 Task: Find connections with filter location Lālmohan with filter topic #Inspirationwith filter profile language Spanish with filter current company EClerx with filter school Institute Of Marketing and Management with filter industry Business Consulting and Services with filter service category Event Planning with filter keywords title Camera Operator
Action: Mouse moved to (451, 145)
Screenshot: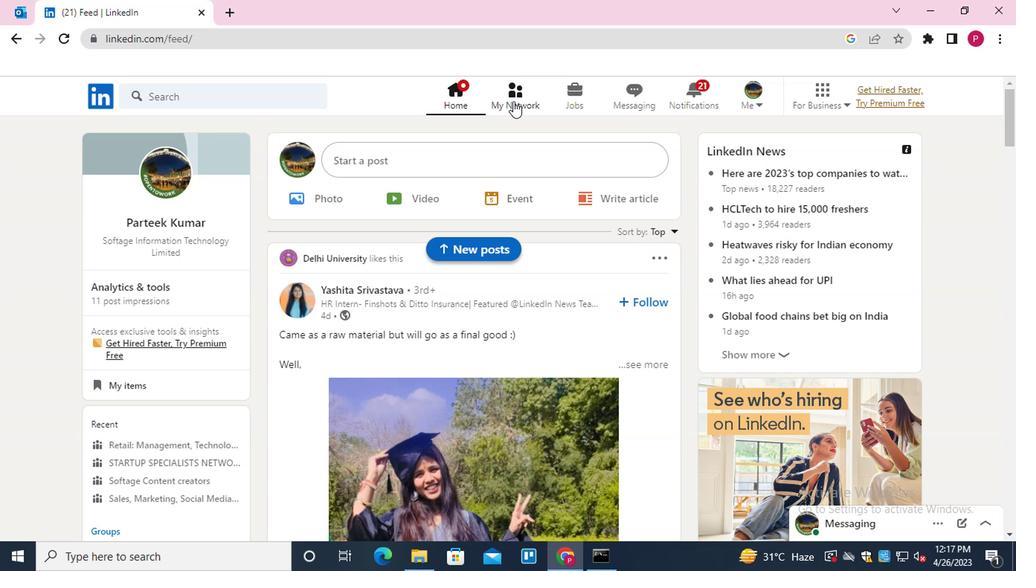 
Action: Mouse pressed left at (451, 145)
Screenshot: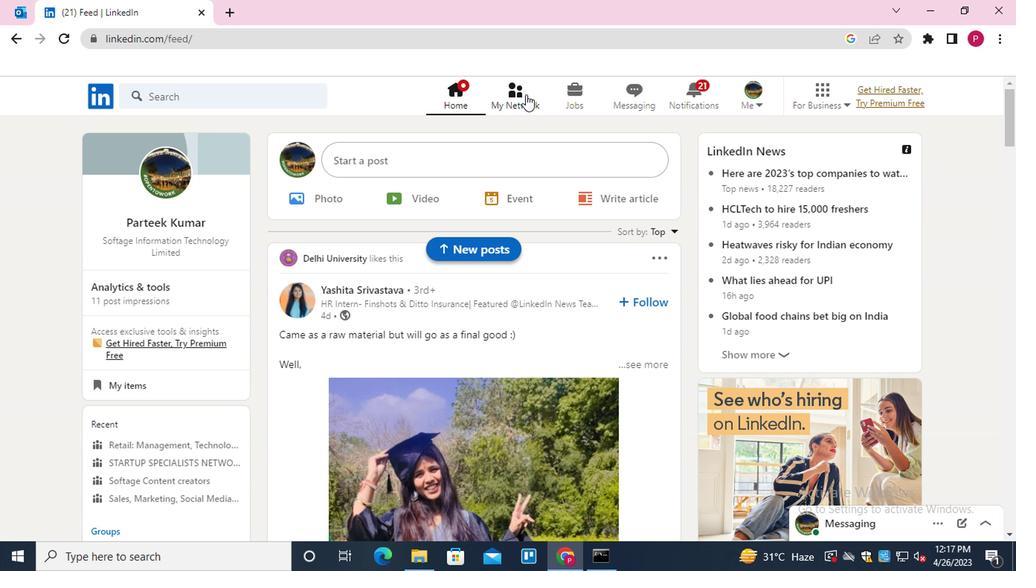 
Action: Mouse moved to (248, 198)
Screenshot: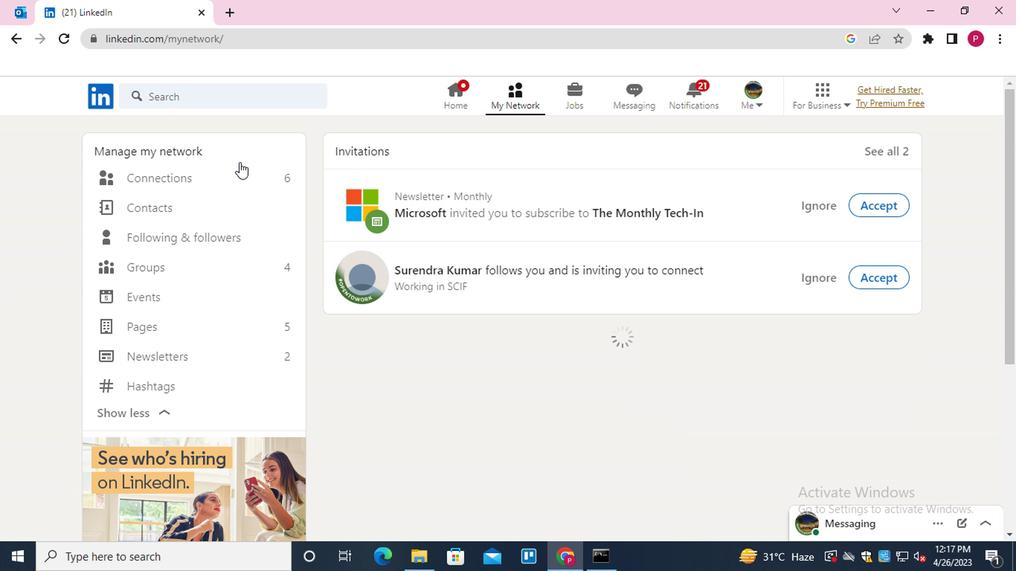 
Action: Mouse pressed left at (248, 198)
Screenshot: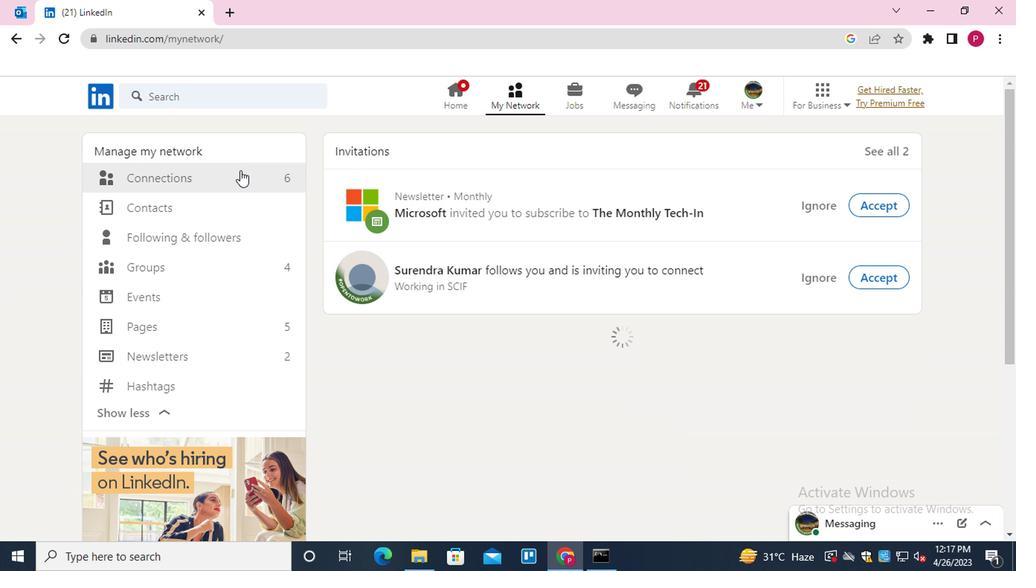 
Action: Mouse moved to (517, 209)
Screenshot: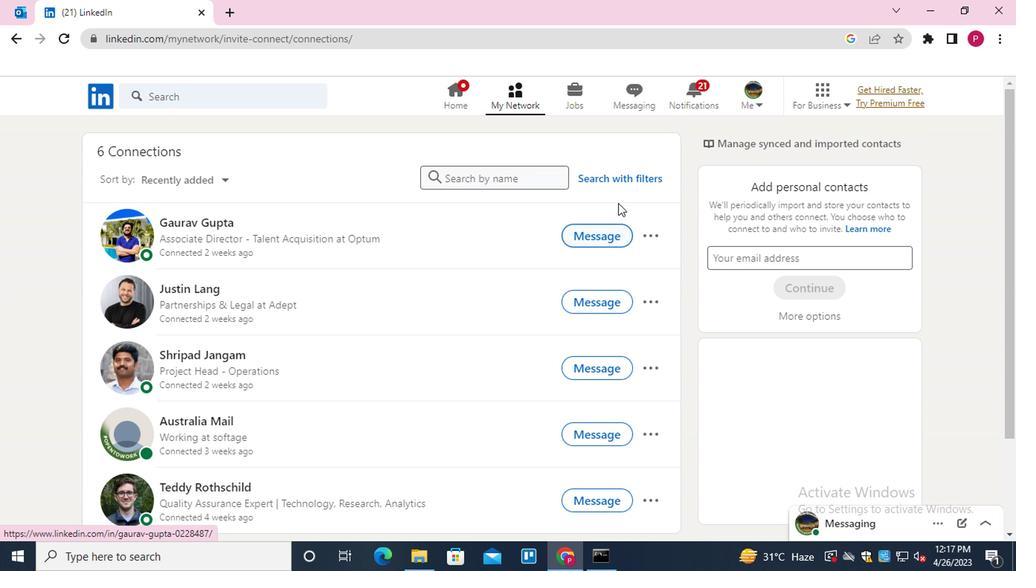
Action: Mouse pressed left at (517, 209)
Screenshot: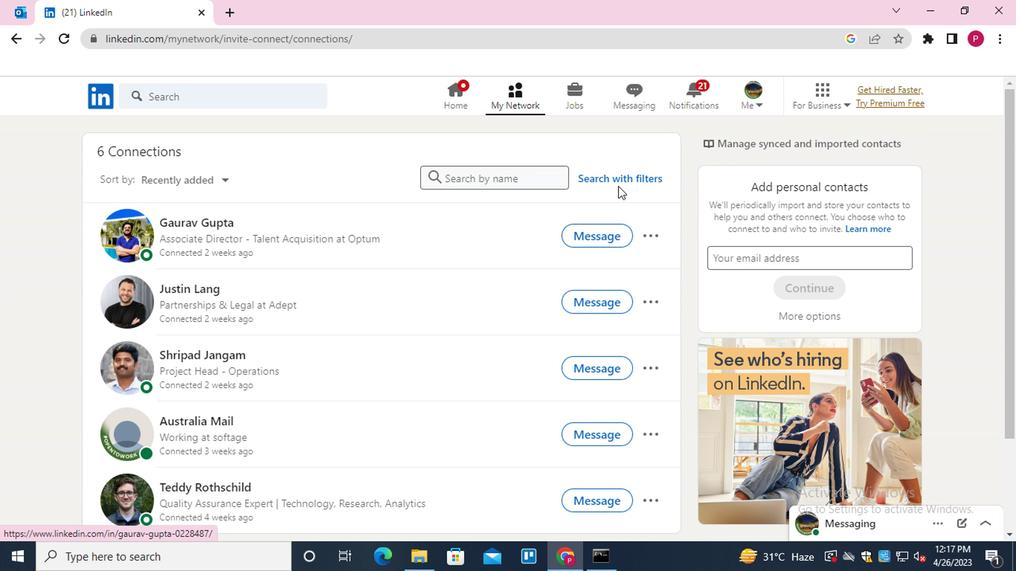 
Action: Mouse moved to (423, 180)
Screenshot: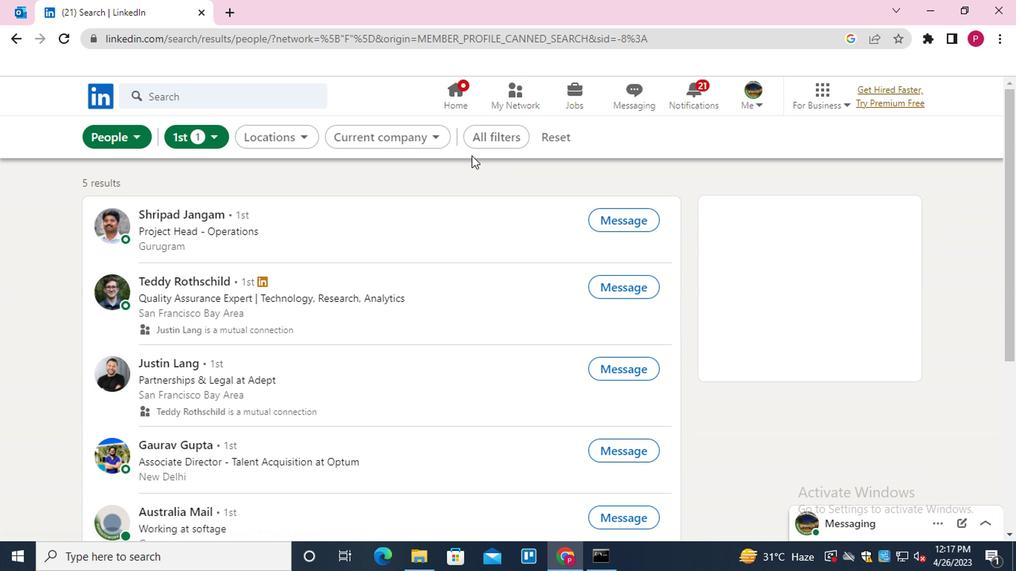 
Action: Mouse pressed left at (423, 180)
Screenshot: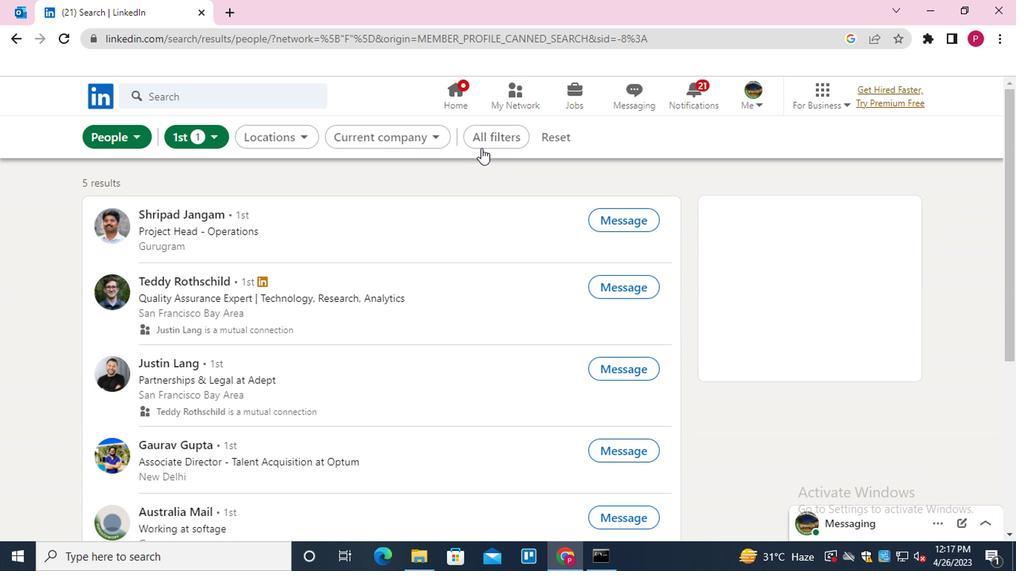
Action: Mouse moved to (624, 283)
Screenshot: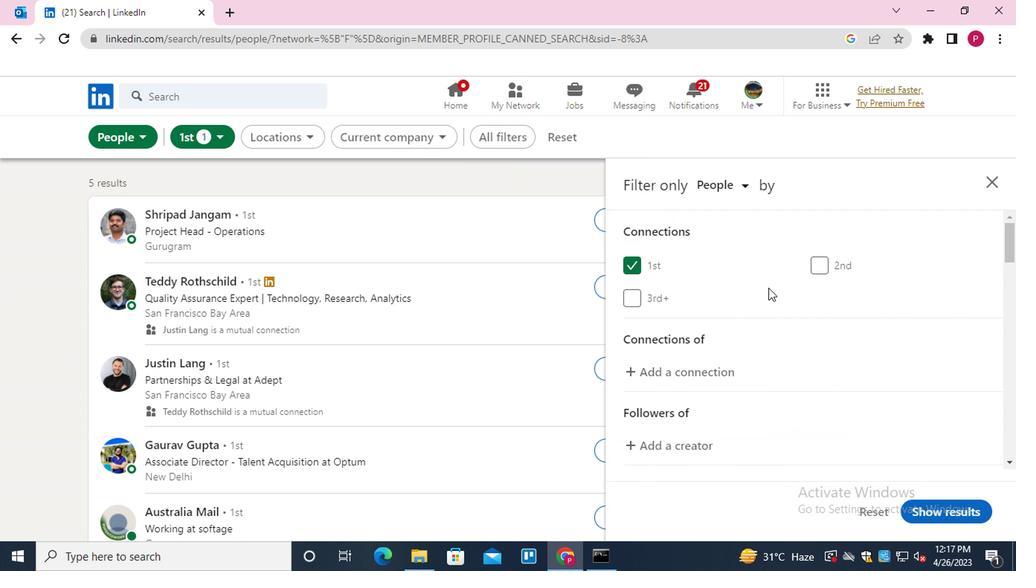 
Action: Mouse scrolled (624, 282) with delta (0, 0)
Screenshot: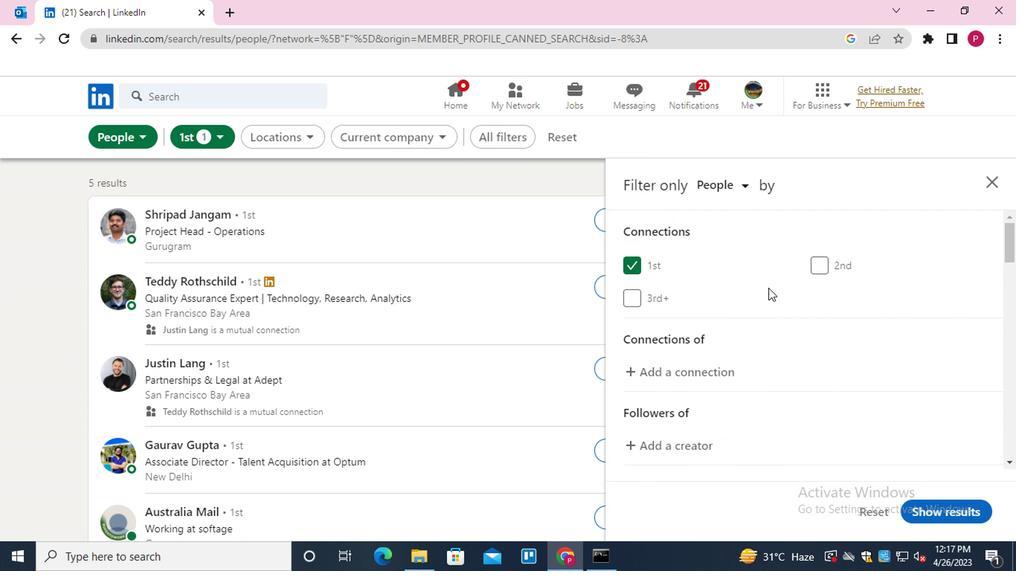
Action: Mouse moved to (624, 284)
Screenshot: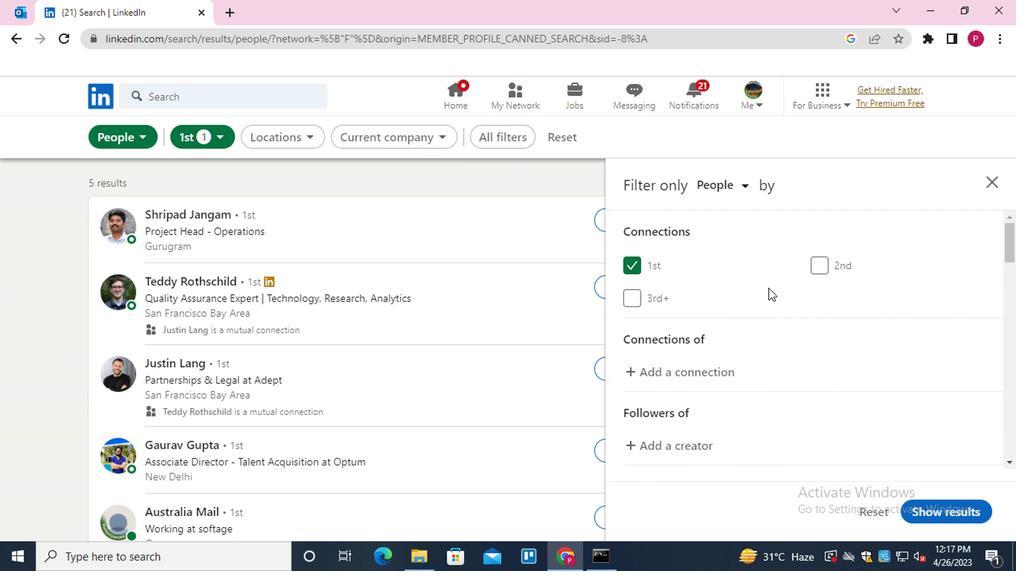
Action: Mouse scrolled (624, 284) with delta (0, 0)
Screenshot: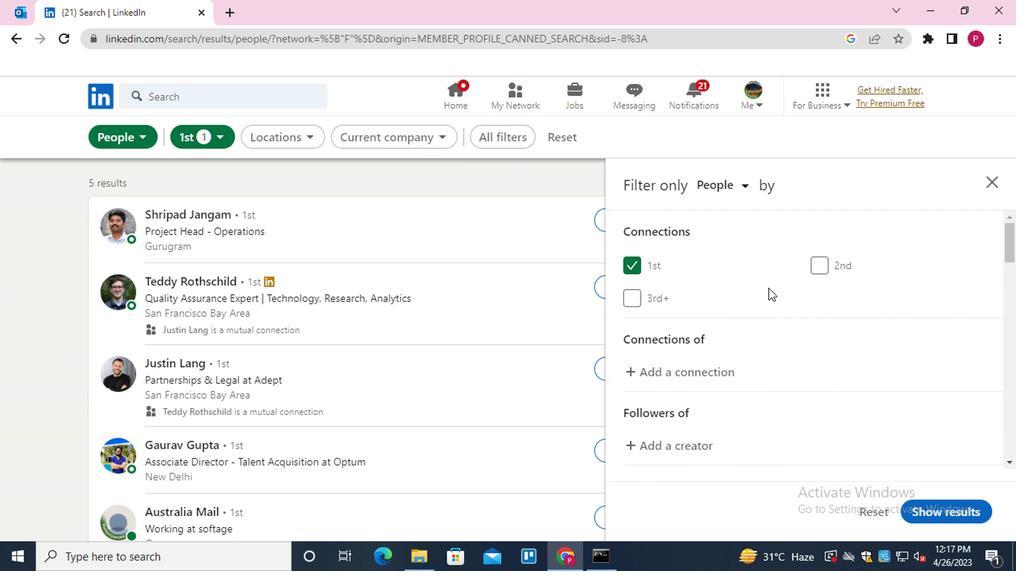 
Action: Mouse moved to (626, 287)
Screenshot: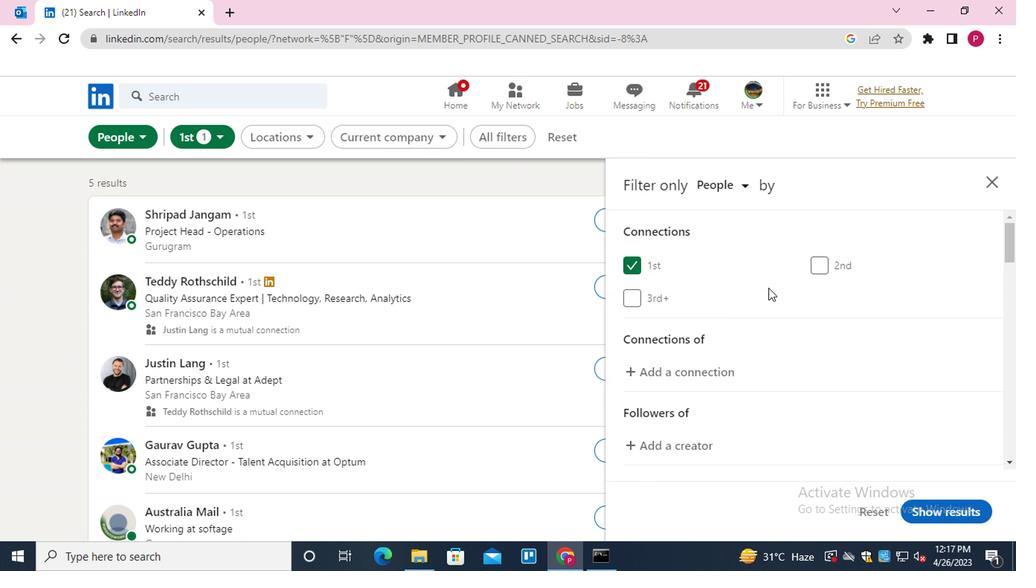 
Action: Mouse scrolled (626, 286) with delta (0, 0)
Screenshot: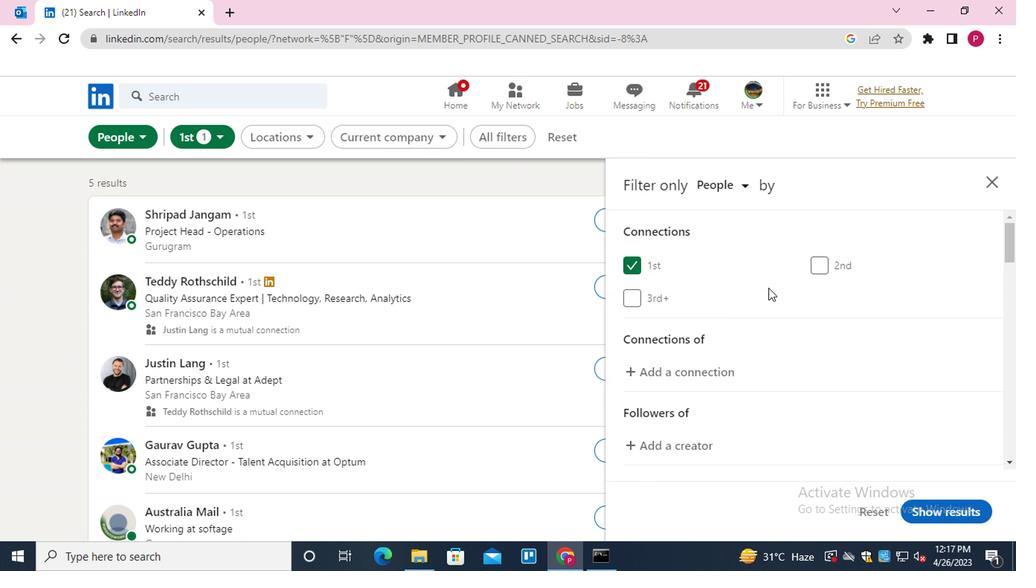 
Action: Mouse moved to (637, 295)
Screenshot: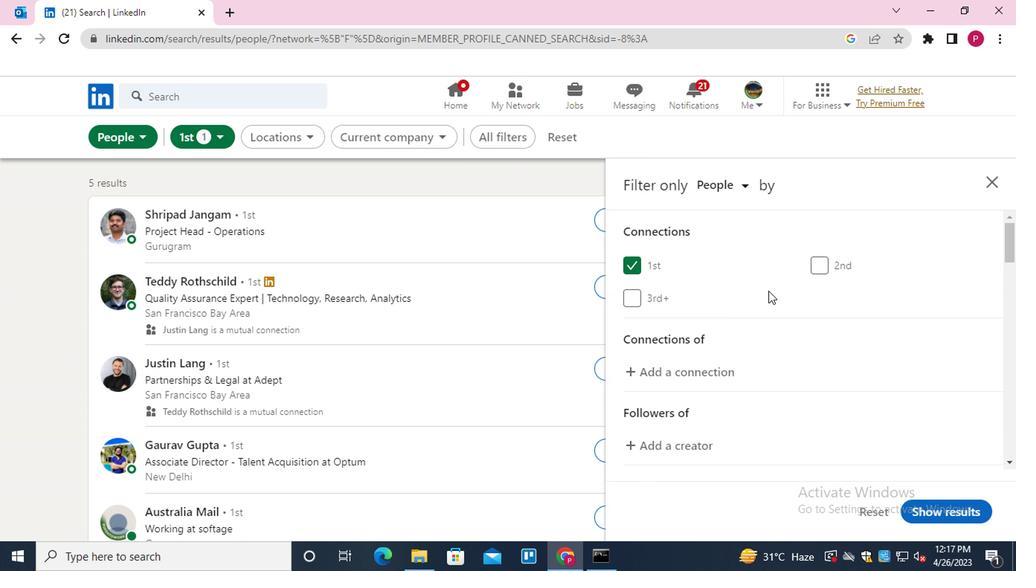 
Action: Mouse scrolled (637, 294) with delta (0, 0)
Screenshot: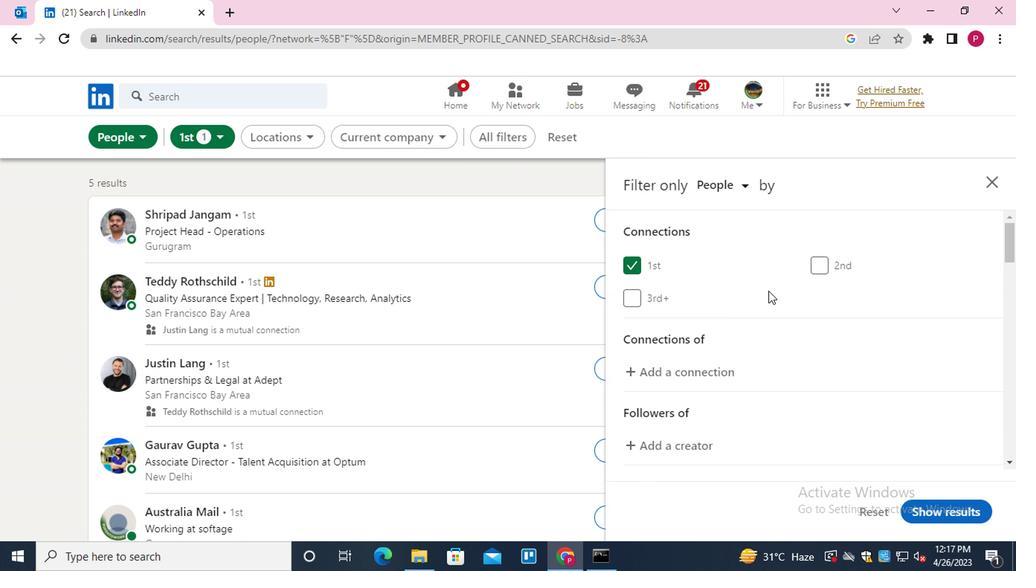 
Action: Mouse moved to (698, 283)
Screenshot: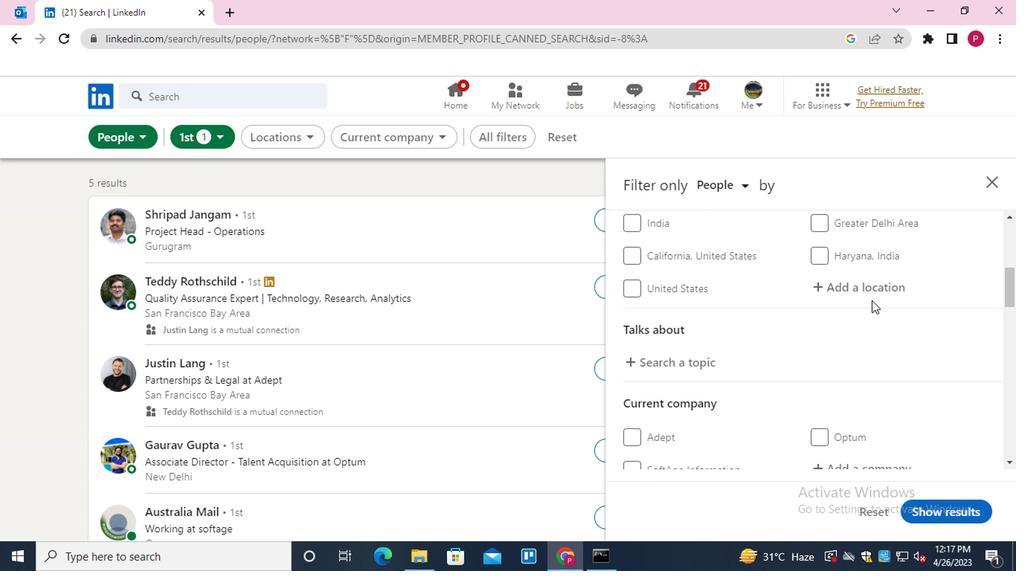 
Action: Mouse pressed left at (698, 283)
Screenshot: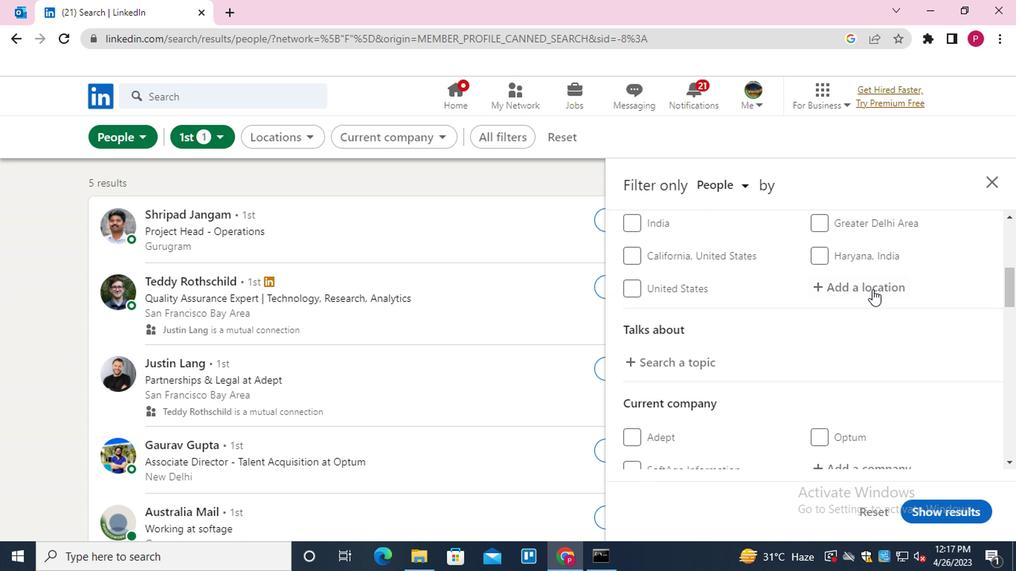 
Action: Key pressed <Key.shift>LALNOHAN
Screenshot: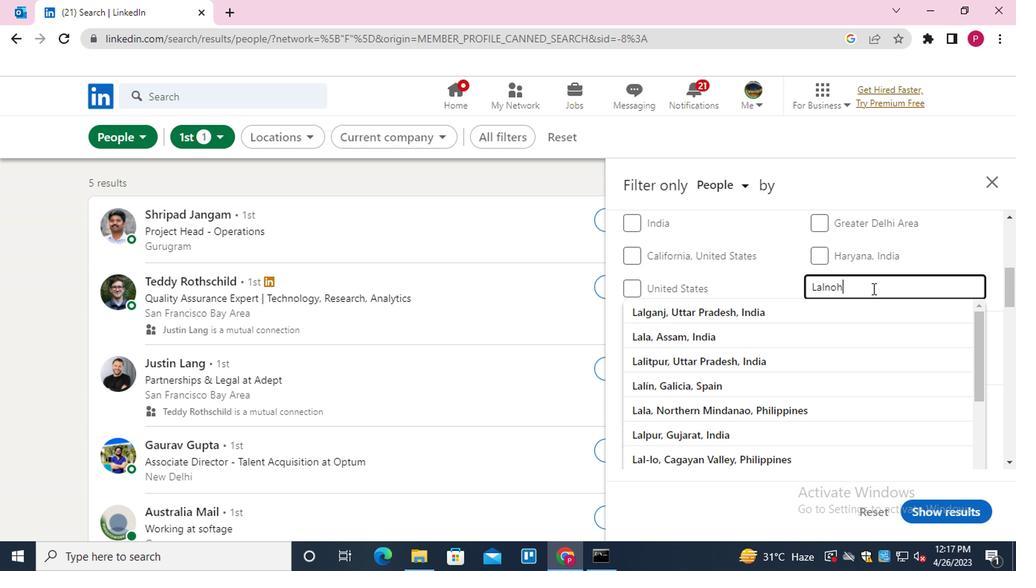 
Action: Mouse moved to (558, 337)
Screenshot: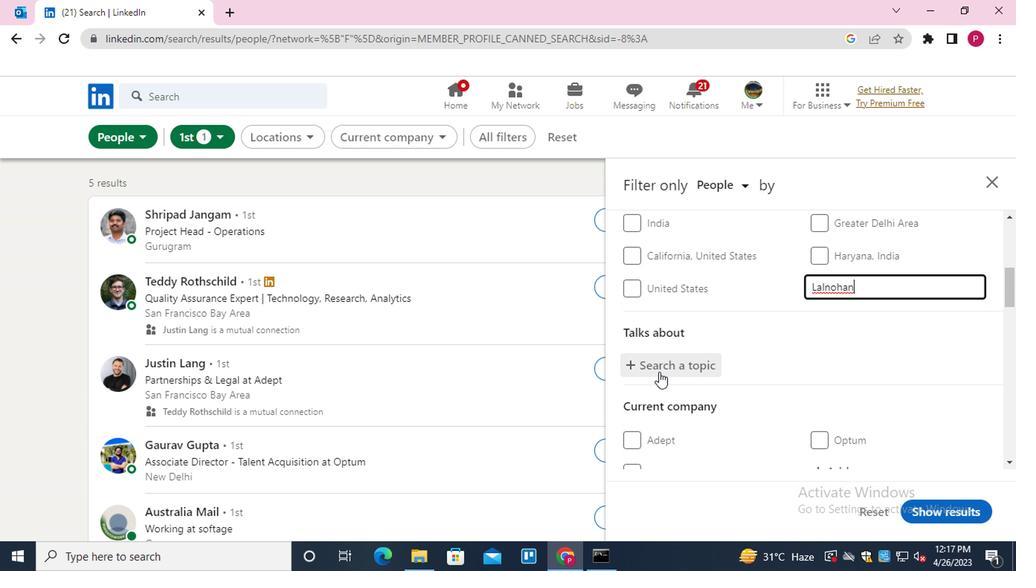 
Action: Mouse pressed left at (558, 337)
Screenshot: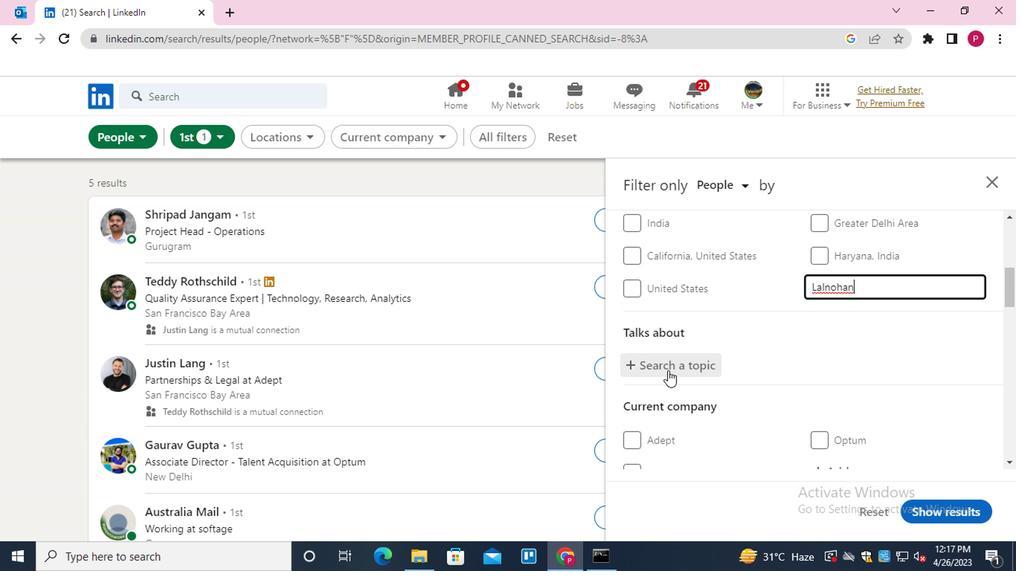 
Action: Mouse moved to (587, 276)
Screenshot: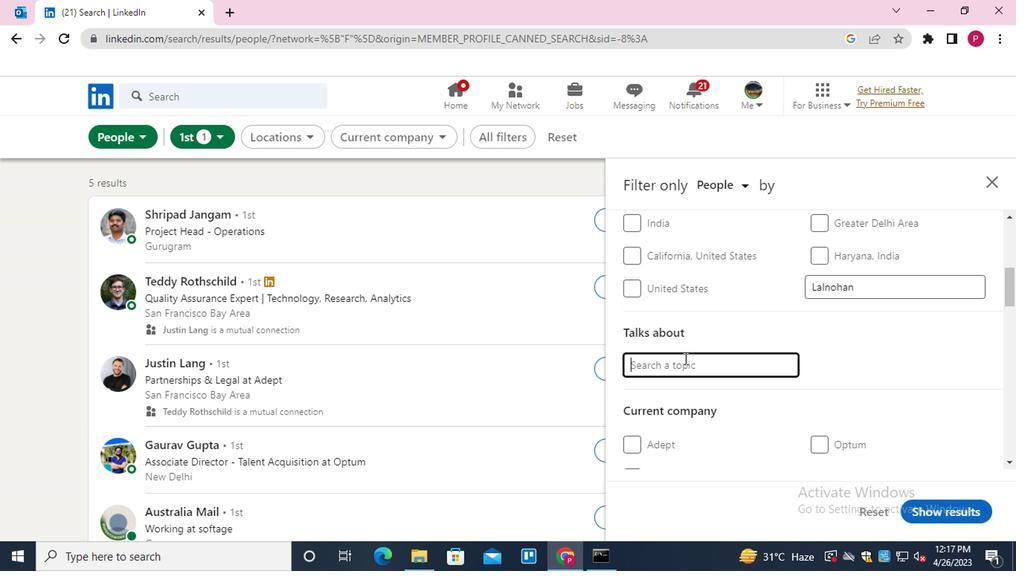 
Action: Mouse scrolled (587, 276) with delta (0, 0)
Screenshot: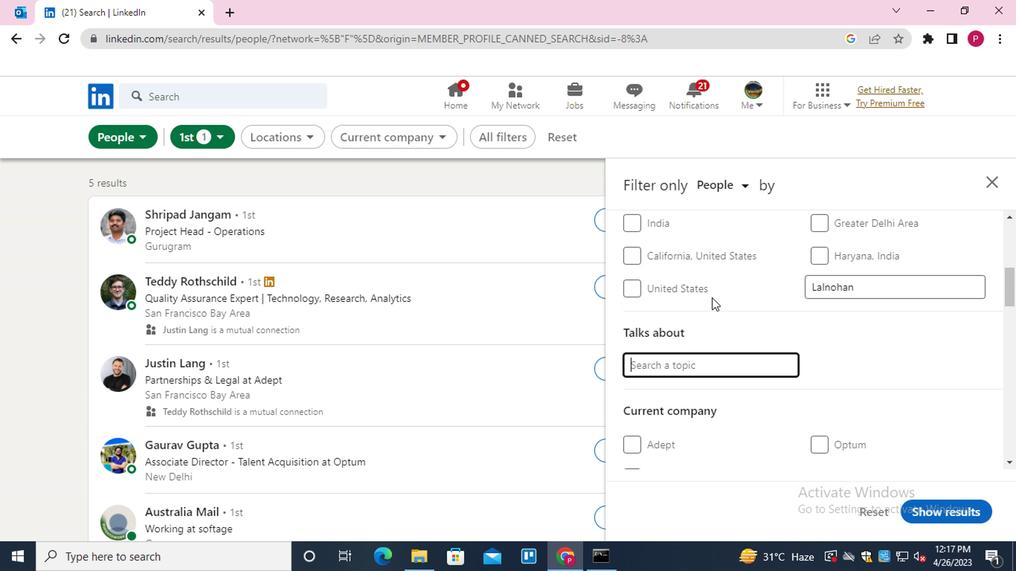 
Action: Mouse scrolled (587, 276) with delta (0, 0)
Screenshot: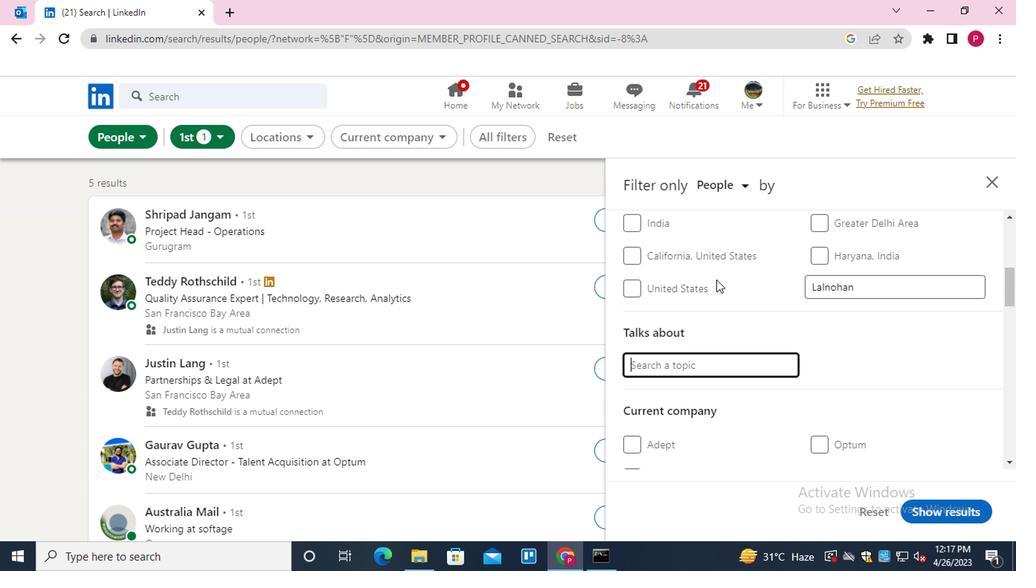 
Action: Key pressed INSPIRATION<Key.down><Key.enter>
Screenshot: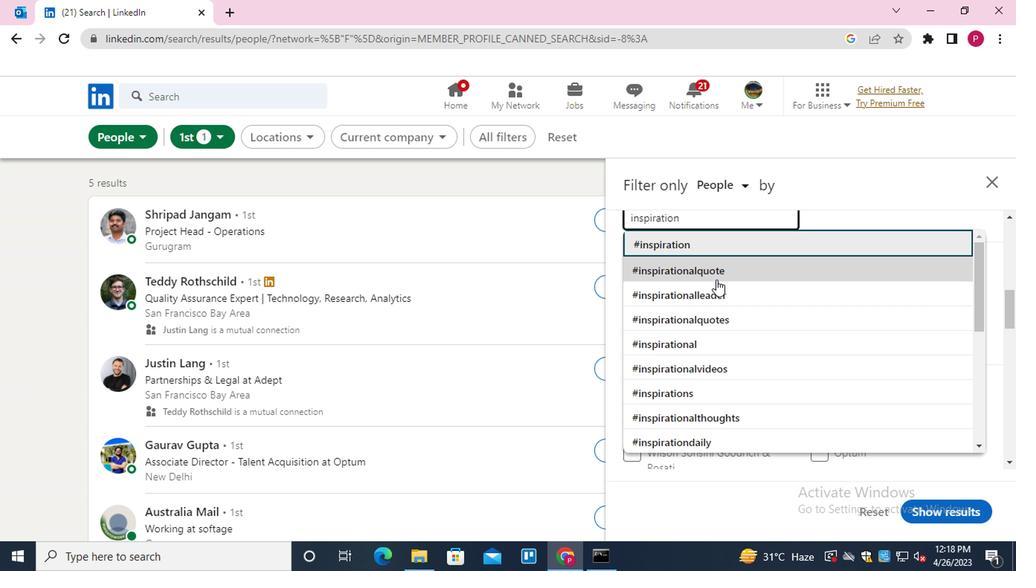 
Action: Mouse moved to (596, 278)
Screenshot: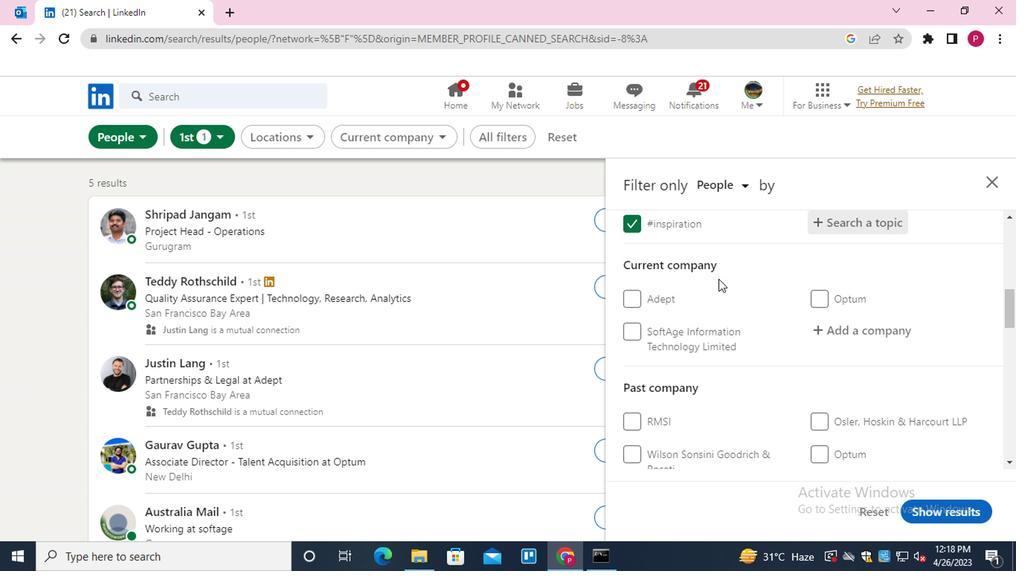 
Action: Mouse scrolled (596, 278) with delta (0, 0)
Screenshot: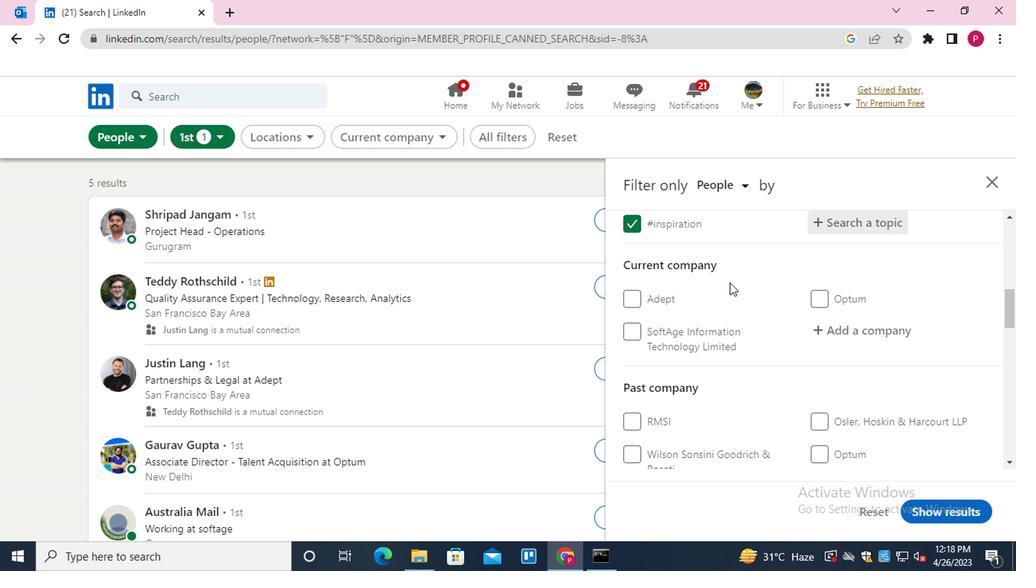 
Action: Mouse moved to (693, 266)
Screenshot: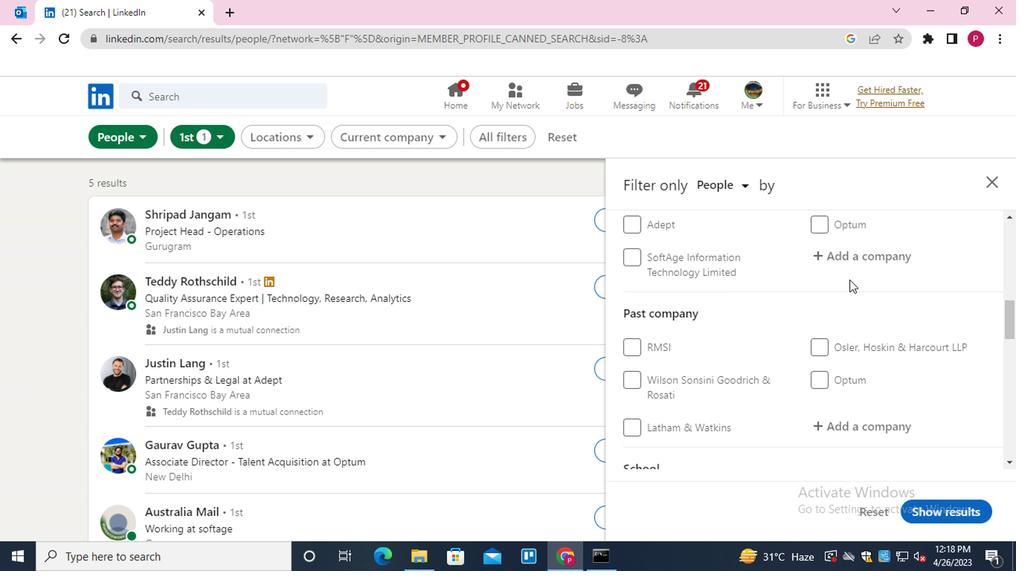 
Action: Mouse pressed left at (693, 266)
Screenshot: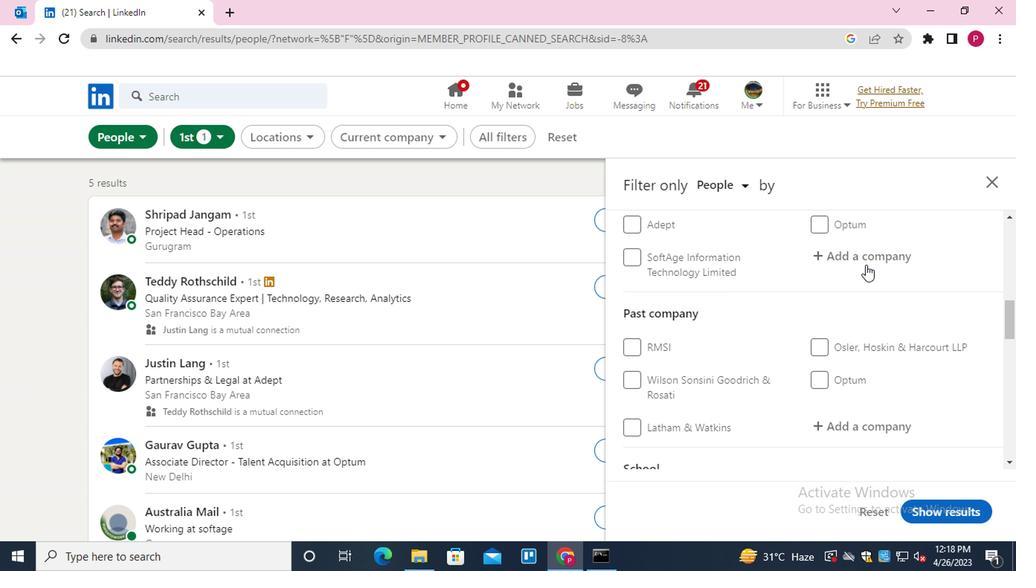 
Action: Key pressed <Key.shift><Key.shift><Key.shift><Key.shift><Key.shift><Key.shift><Key.shift><Key.shift><Key.shift><Key.shift><Key.shift><Key.shift><Key.shift><Key.shift><Key.shift>EC<Key.down><Key.down><Key.down><Key.enter>
Screenshot: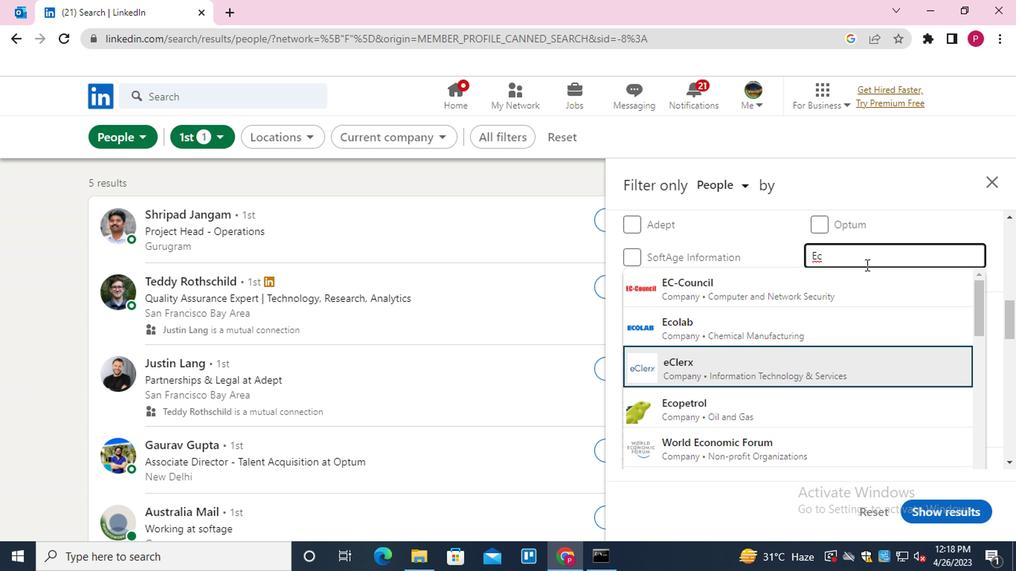 
Action: Mouse moved to (676, 266)
Screenshot: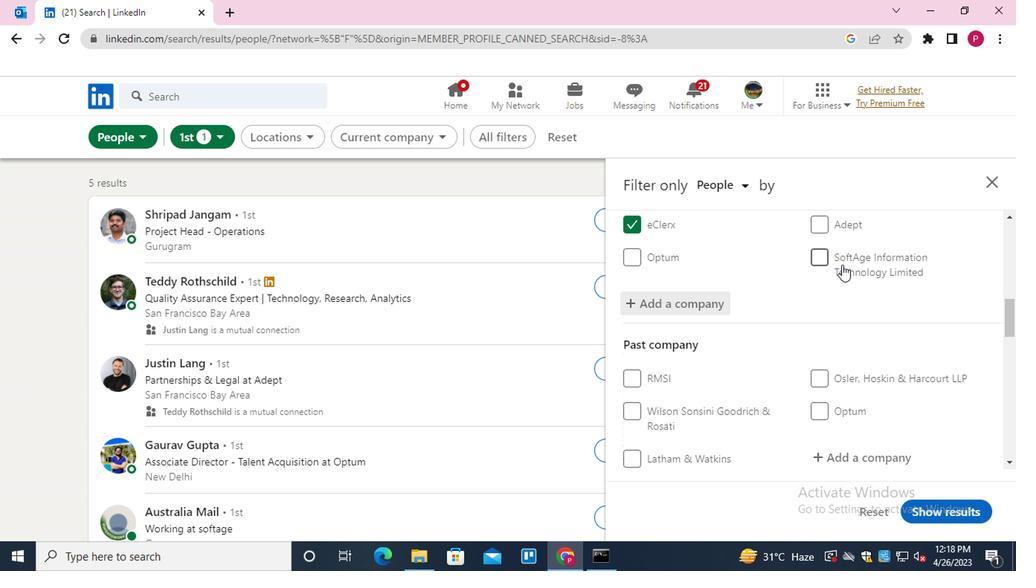 
Action: Mouse scrolled (676, 265) with delta (0, 0)
Screenshot: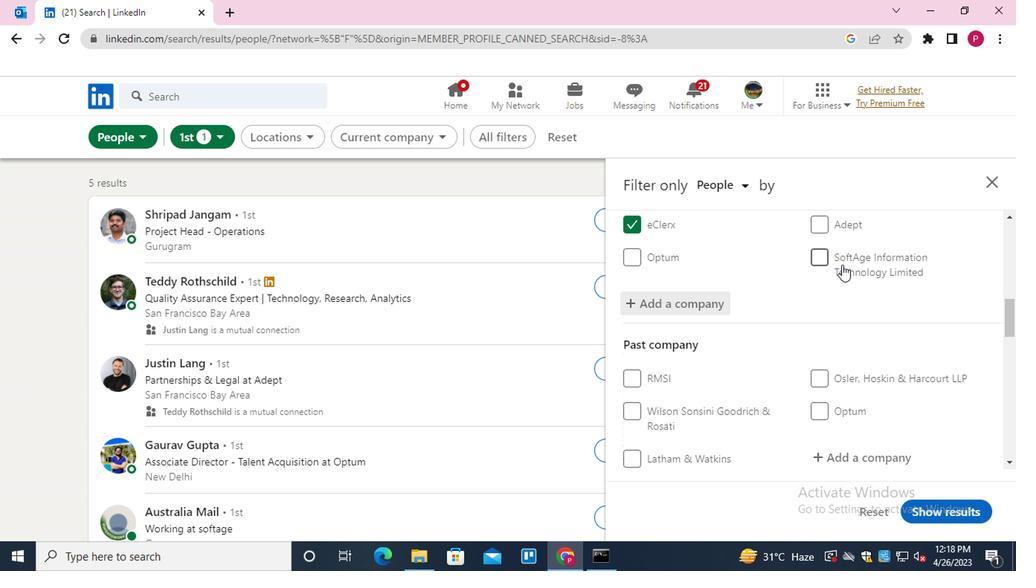 
Action: Mouse moved to (675, 266)
Screenshot: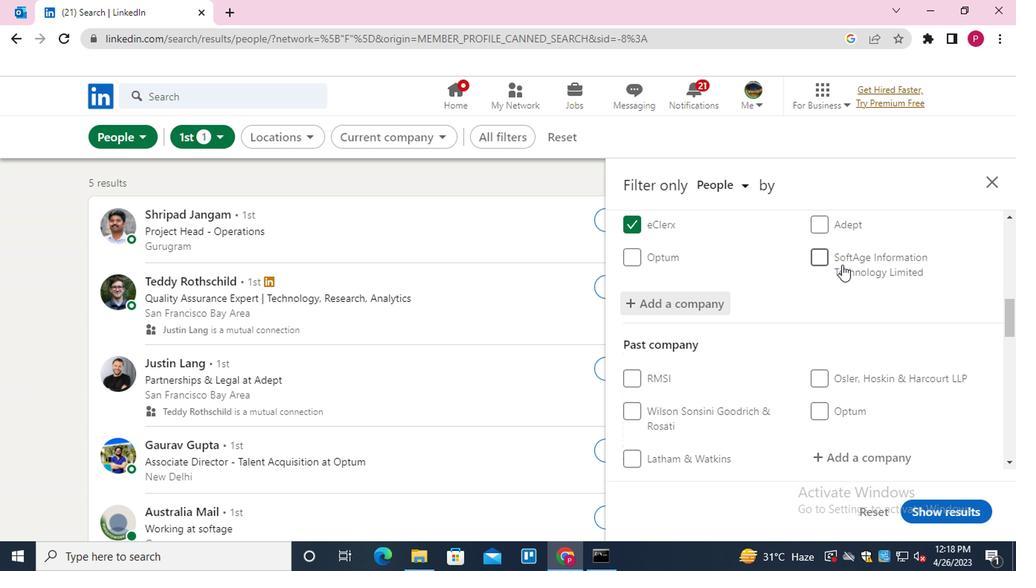 
Action: Mouse scrolled (675, 266) with delta (0, 0)
Screenshot: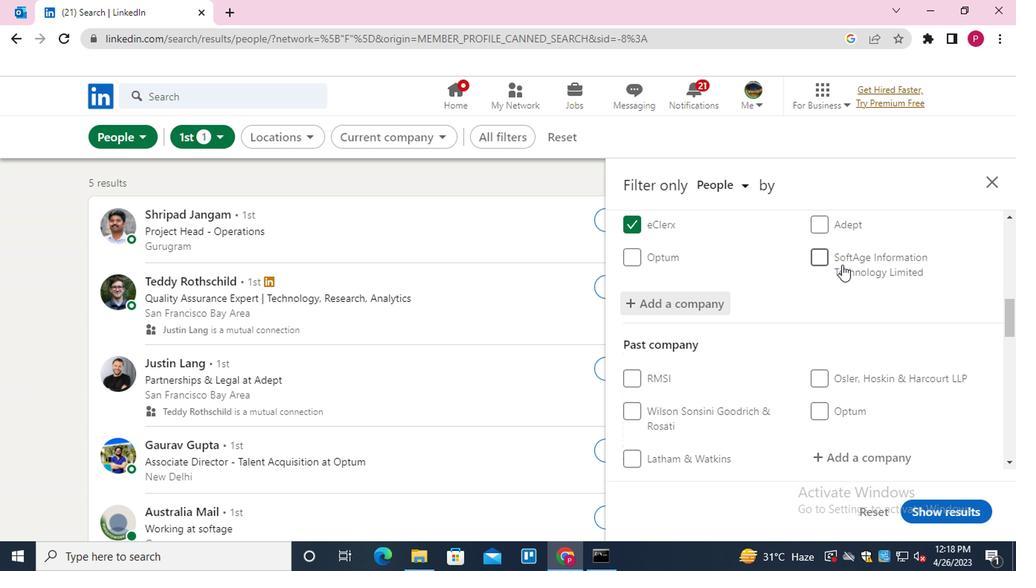
Action: Mouse moved to (657, 294)
Screenshot: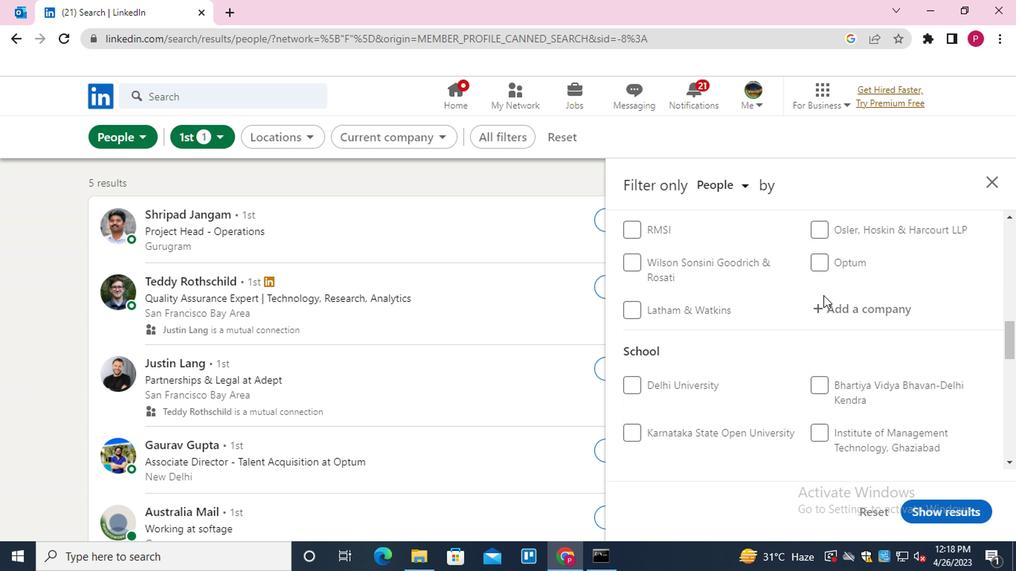 
Action: Mouse scrolled (657, 293) with delta (0, 0)
Screenshot: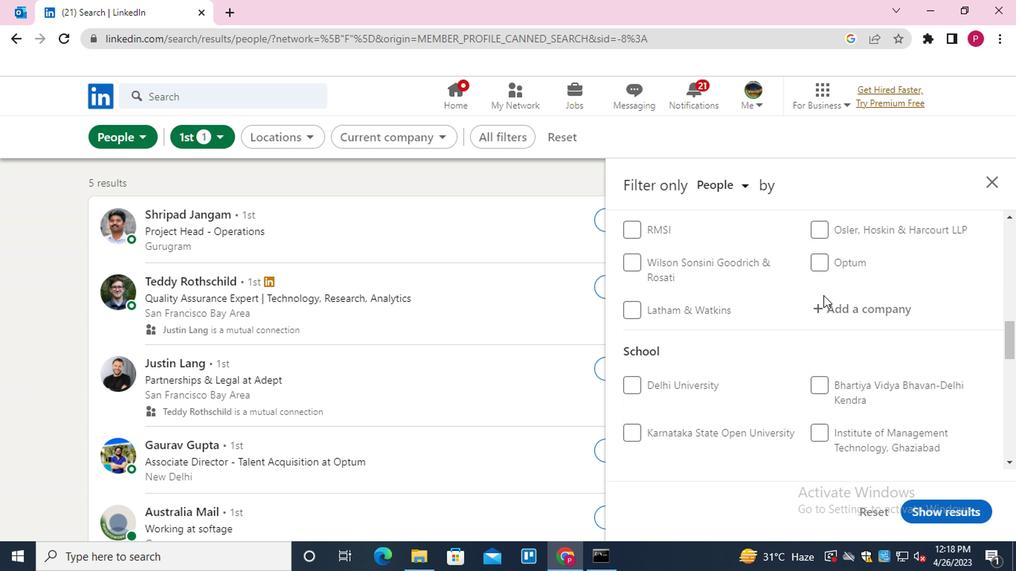 
Action: Mouse moved to (657, 295)
Screenshot: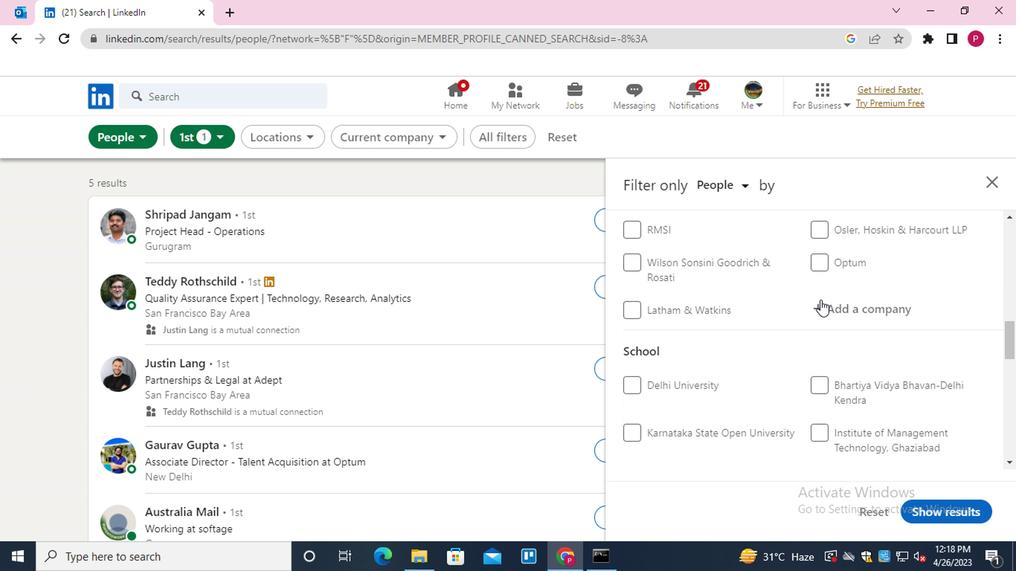 
Action: Mouse scrolled (657, 295) with delta (0, 0)
Screenshot: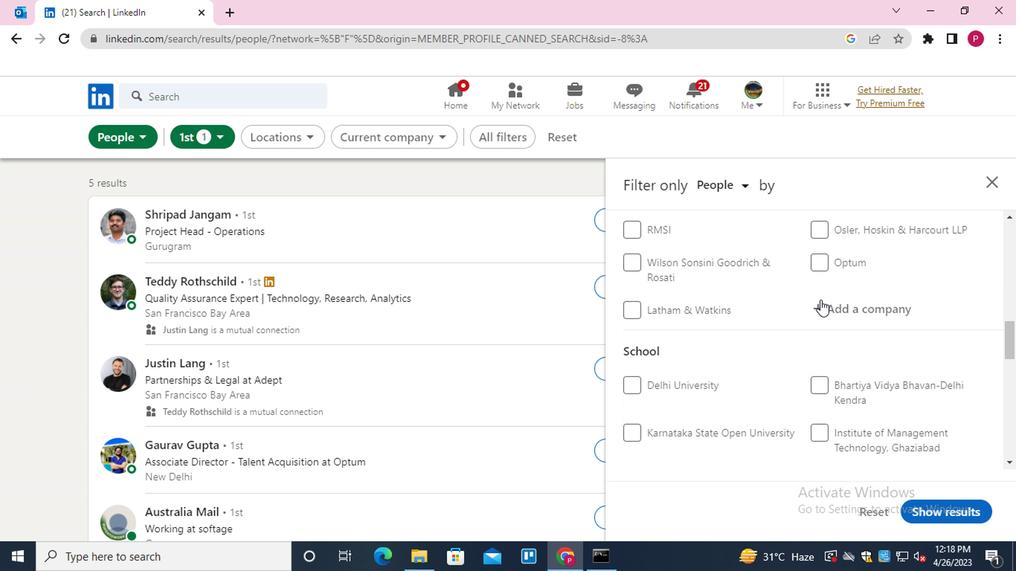 
Action: Mouse moved to (657, 297)
Screenshot: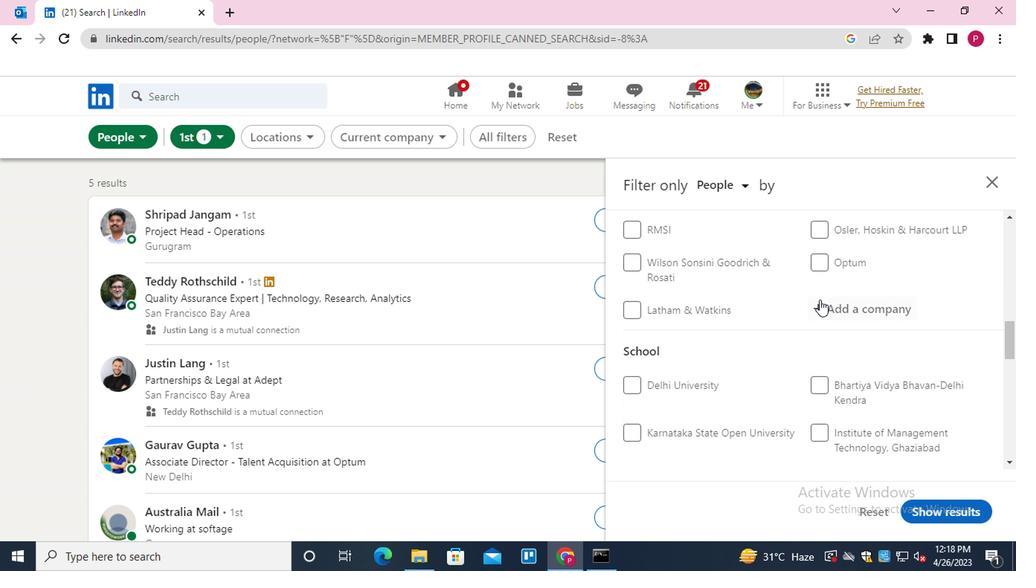 
Action: Mouse scrolled (657, 296) with delta (0, 0)
Screenshot: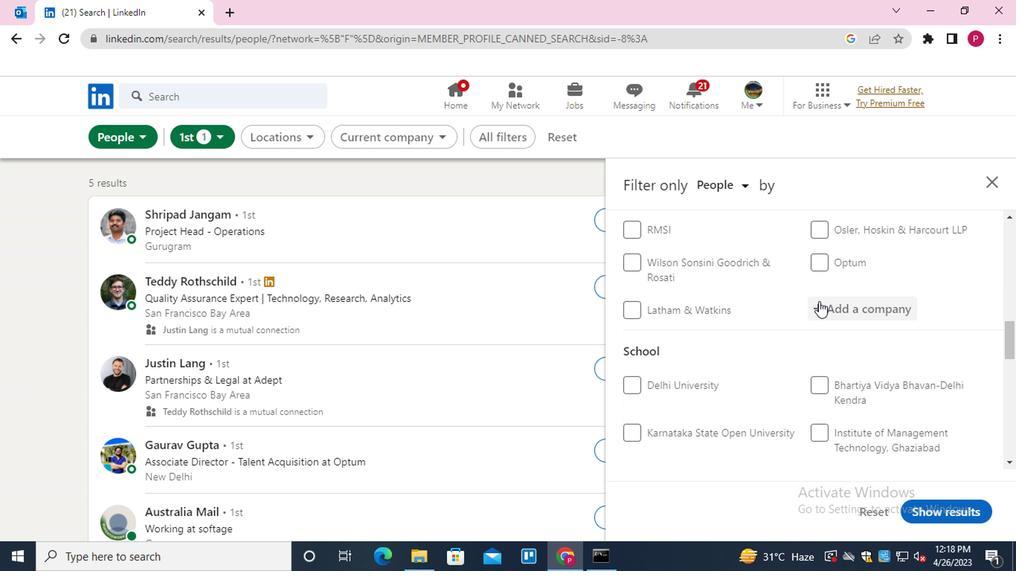 
Action: Mouse moved to (693, 259)
Screenshot: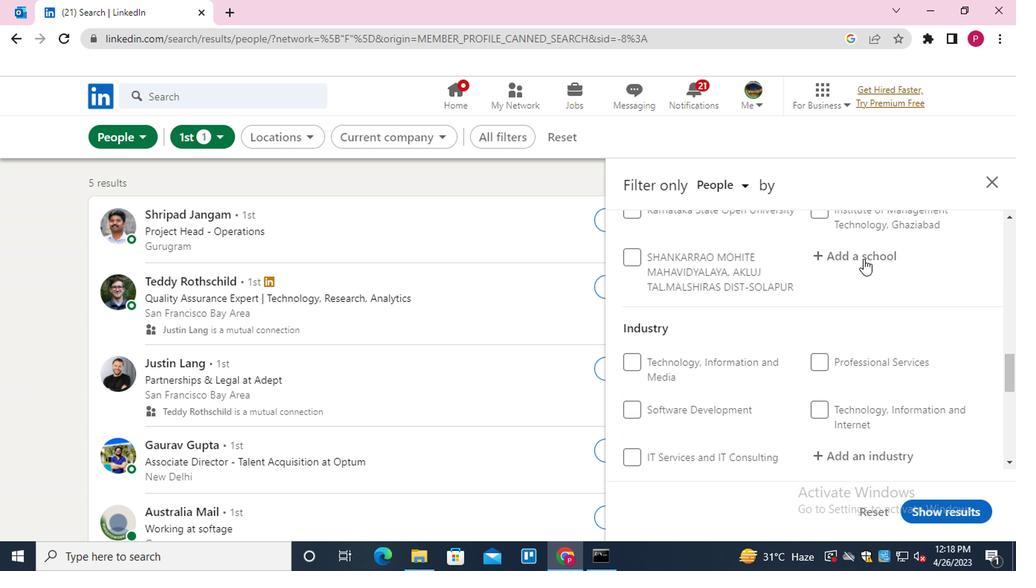 
Action: Mouse pressed left at (693, 259)
Screenshot: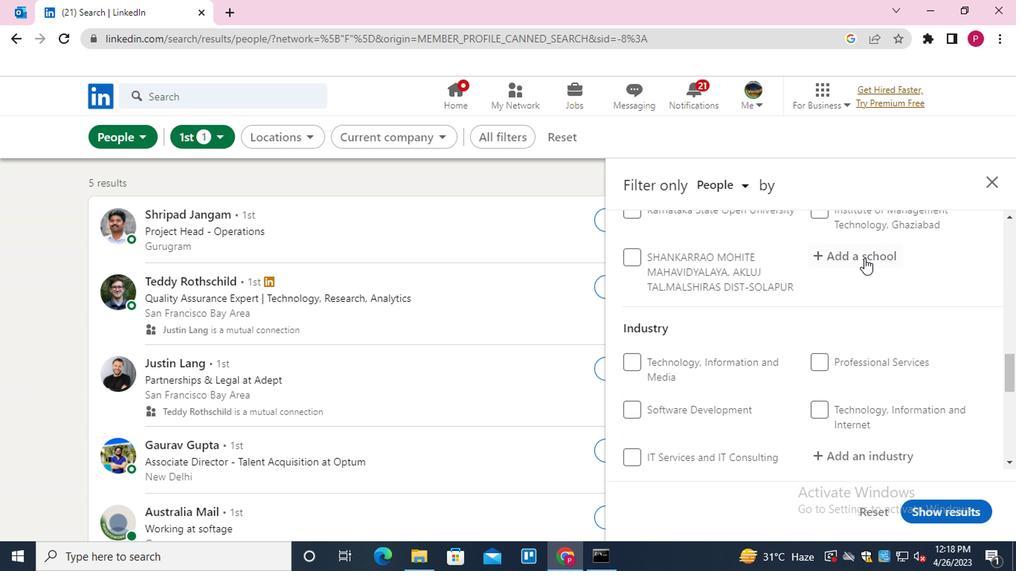 
Action: Key pressed <Key.shift>INSTITUTE<Key.space>OF<Key.space><Key.shift>MARKETING<Key.space>
Screenshot: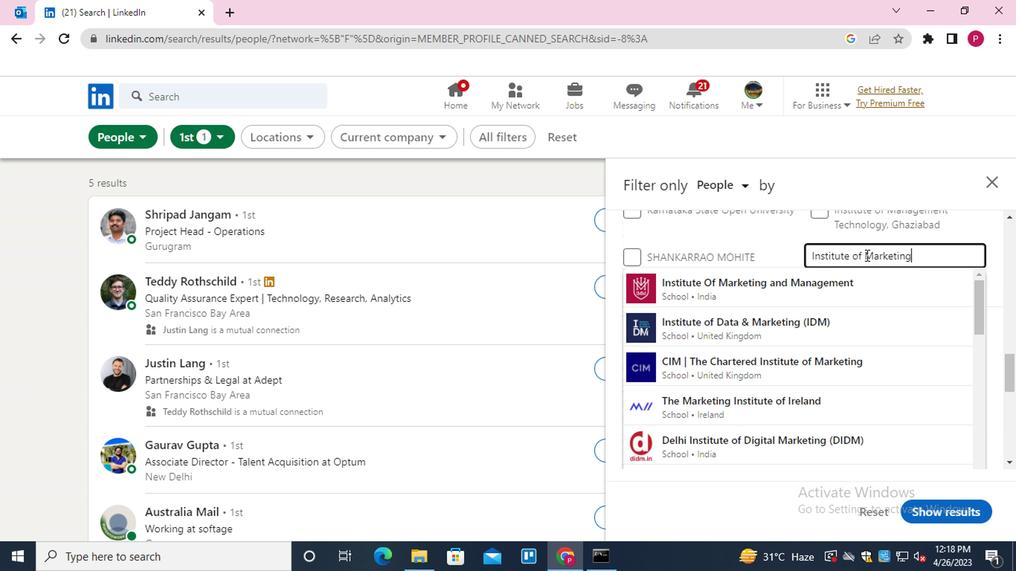 
Action: Mouse moved to (666, 277)
Screenshot: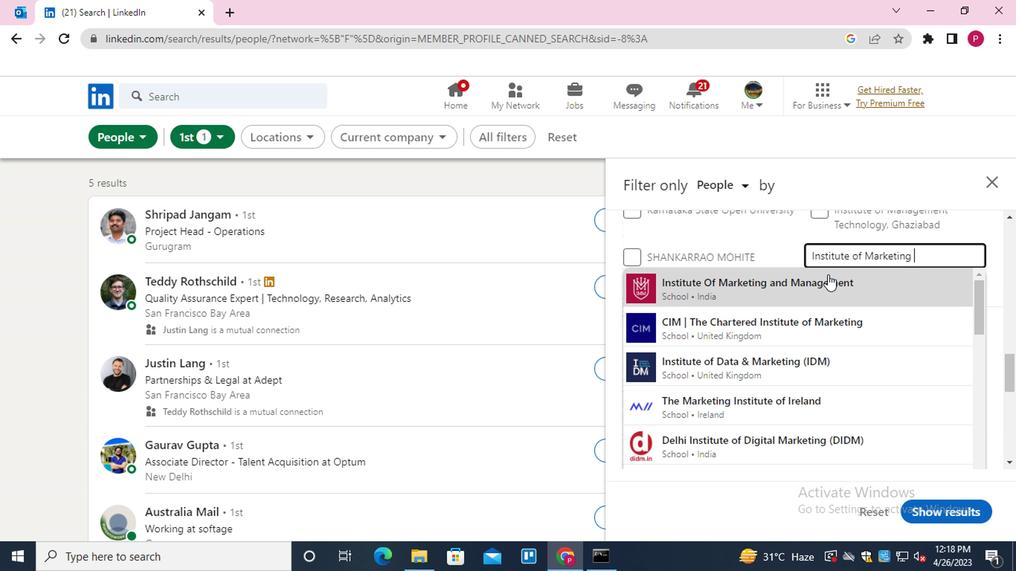 
Action: Mouse pressed left at (666, 277)
Screenshot: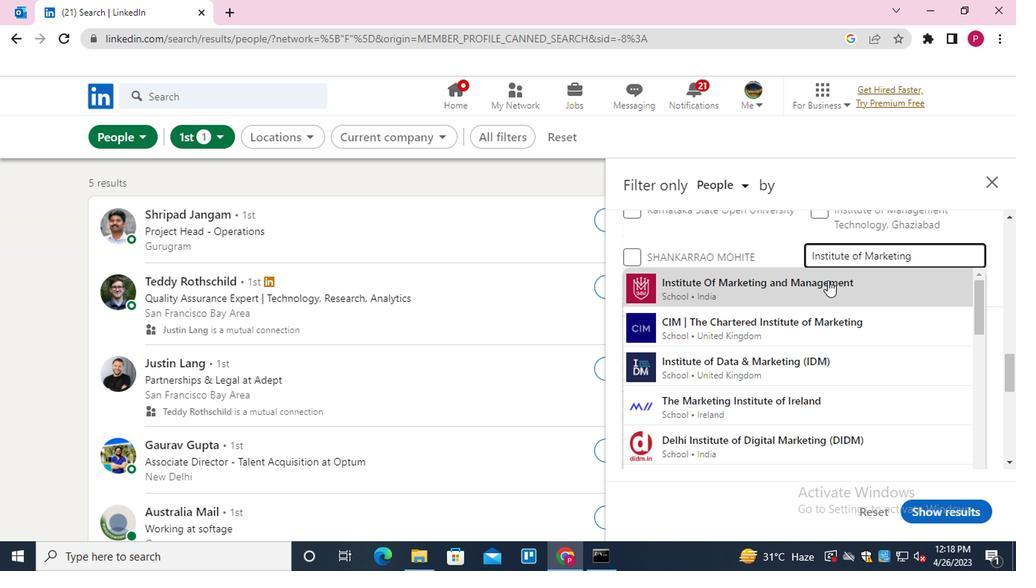 
Action: Mouse moved to (642, 289)
Screenshot: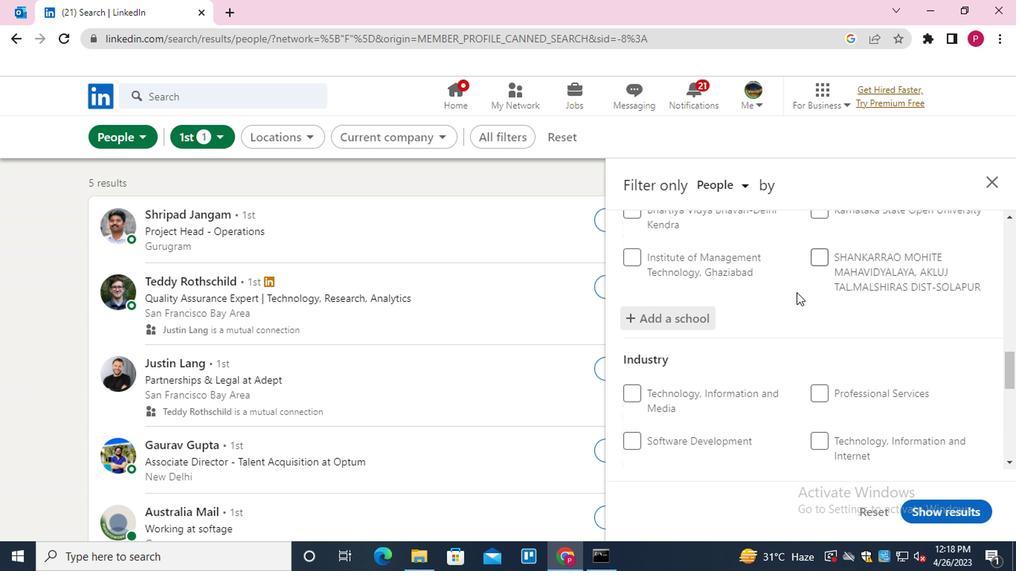 
Action: Mouse scrolled (642, 288) with delta (0, 0)
Screenshot: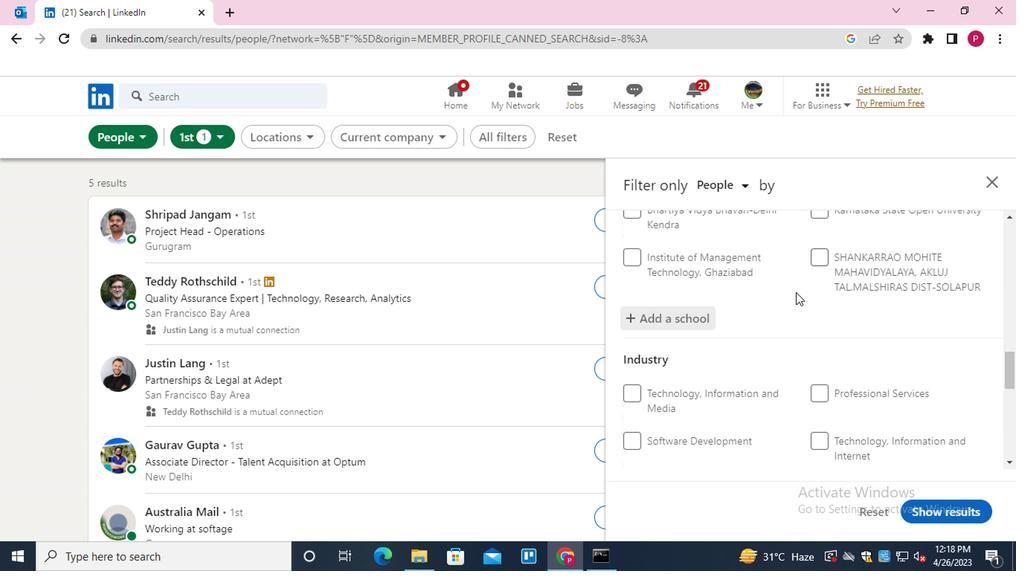 
Action: Mouse moved to (641, 290)
Screenshot: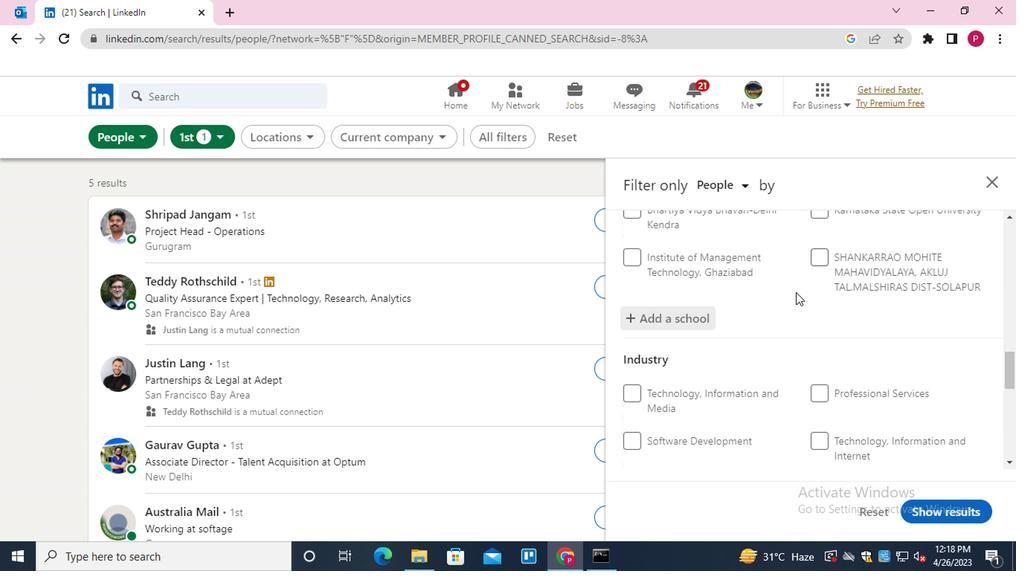 
Action: Mouse scrolled (641, 290) with delta (0, 0)
Screenshot: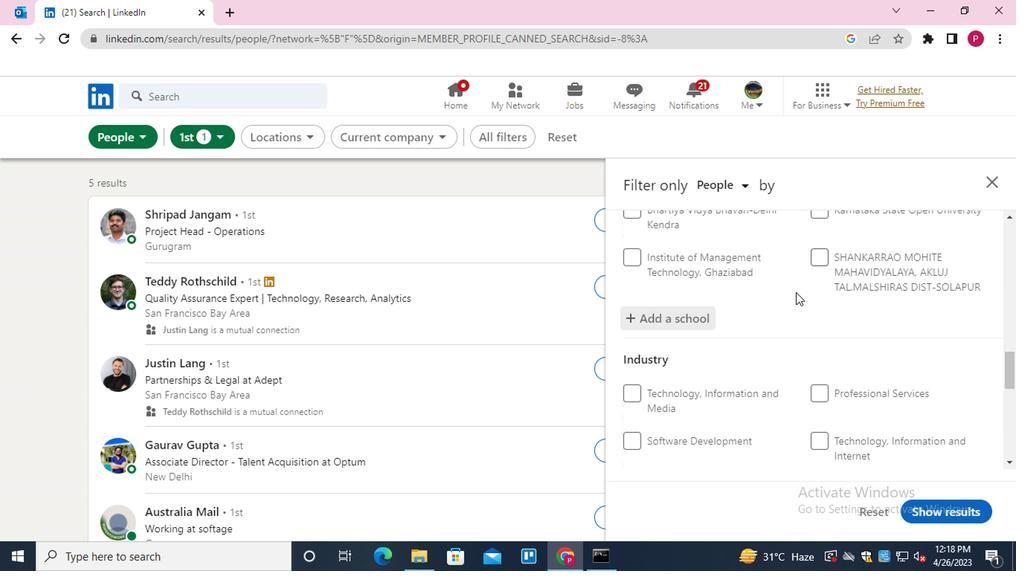 
Action: Mouse scrolled (641, 290) with delta (0, 0)
Screenshot: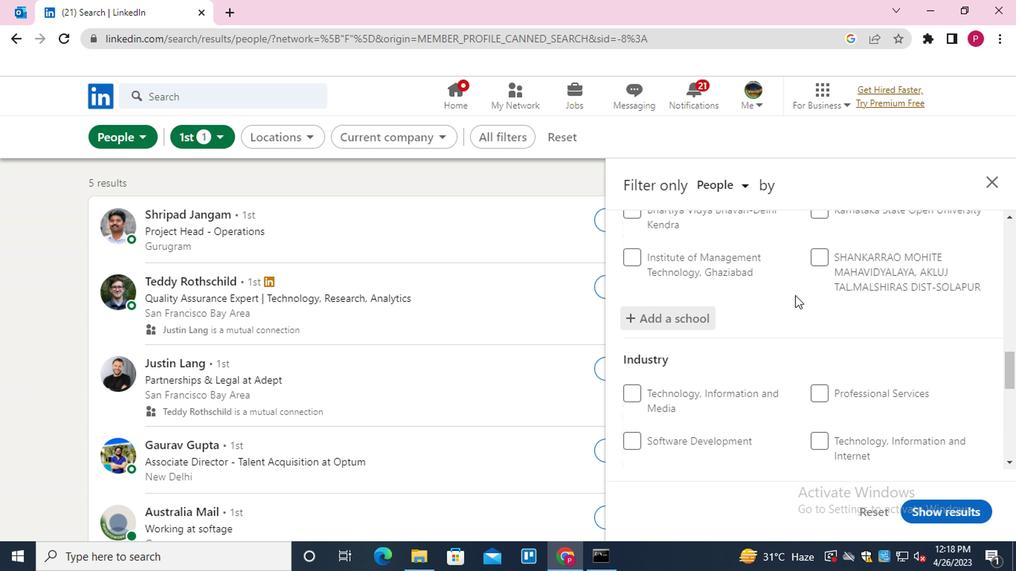 
Action: Mouse moved to (687, 269)
Screenshot: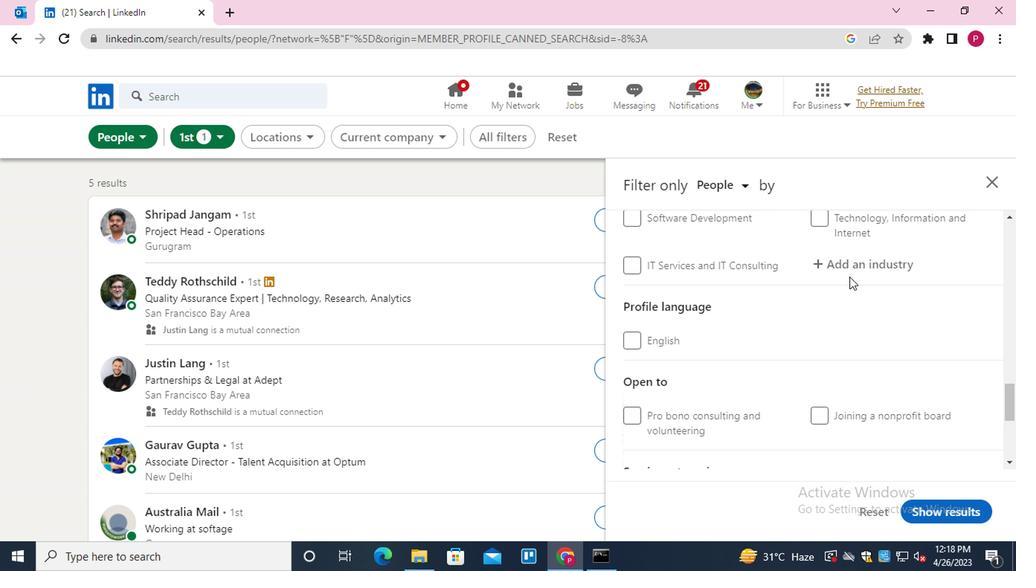 
Action: Mouse pressed left at (687, 269)
Screenshot: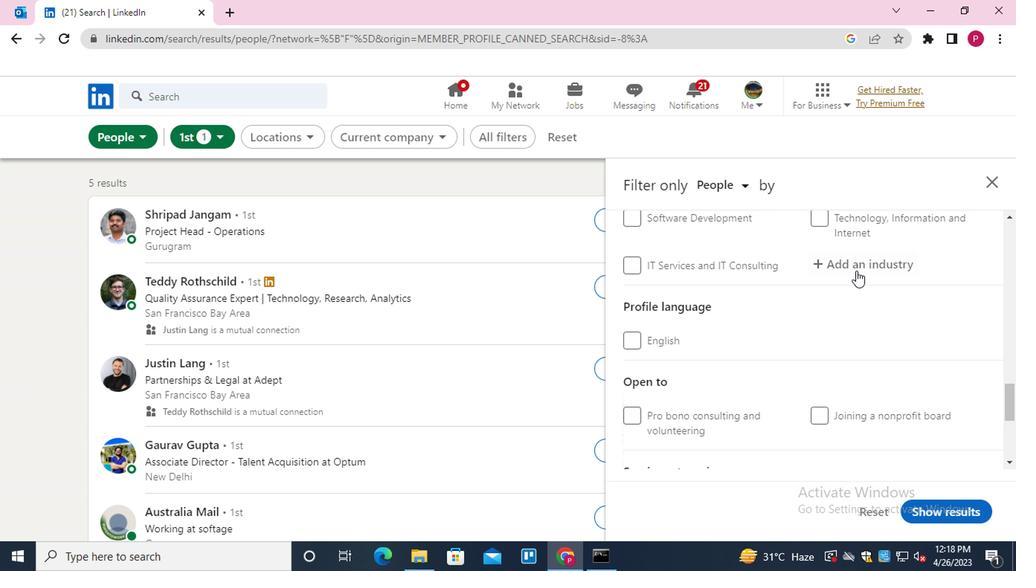 
Action: Key pressed <Key.shift><Key.shift><Key.shift>BUSISNE<Key.backspace>
Screenshot: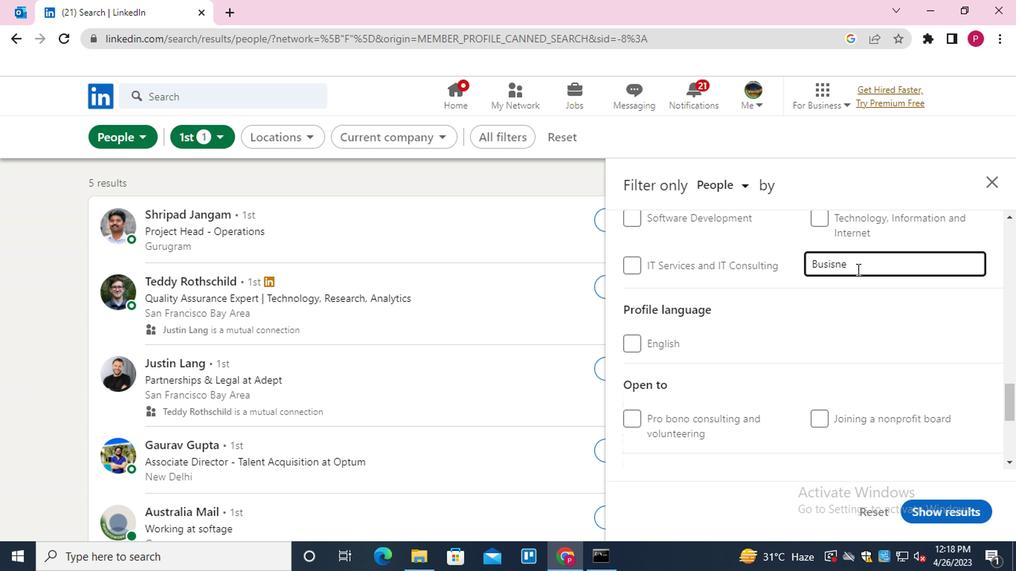 
Action: Mouse moved to (687, 268)
Screenshot: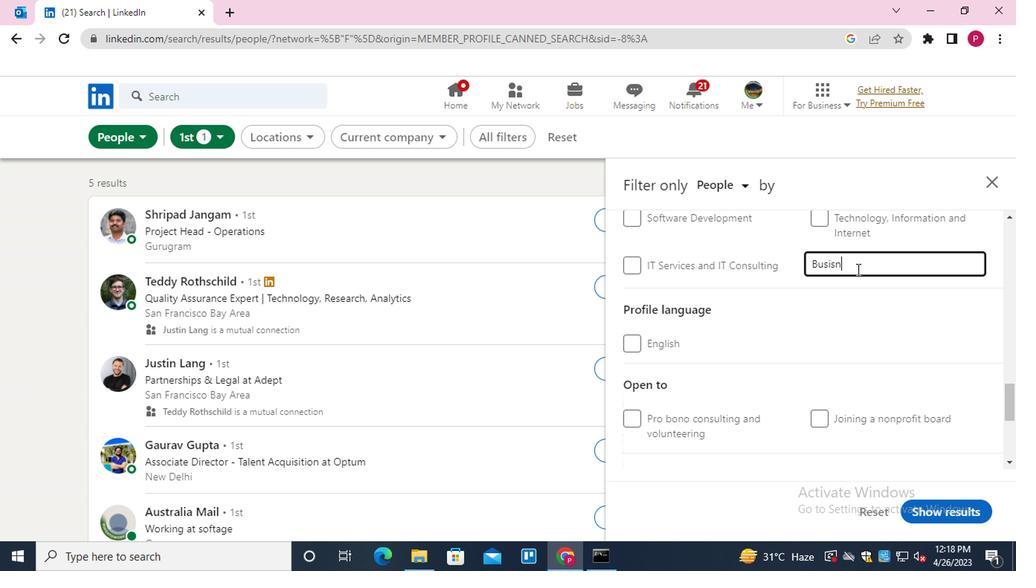 
Action: Key pressed <Key.backspace><Key.backspace><Key.down><Key.enter>
Screenshot: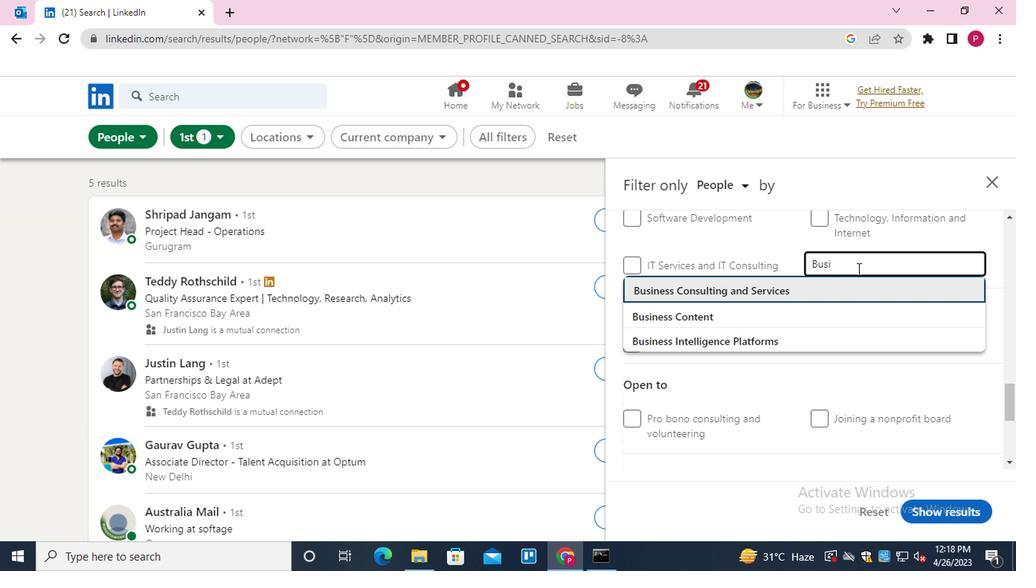 
Action: Mouse moved to (587, 300)
Screenshot: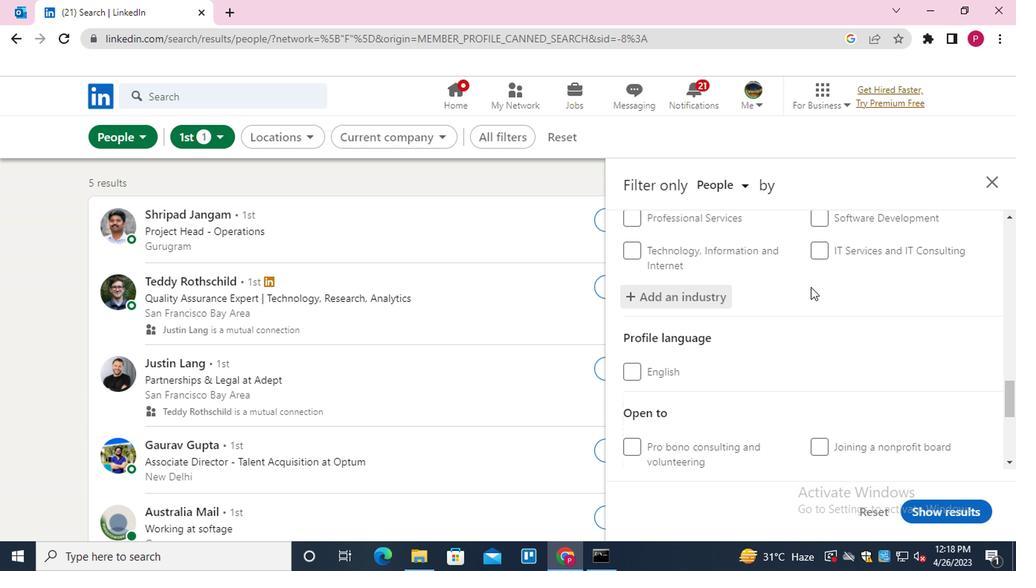 
Action: Mouse scrolled (587, 299) with delta (0, 0)
Screenshot: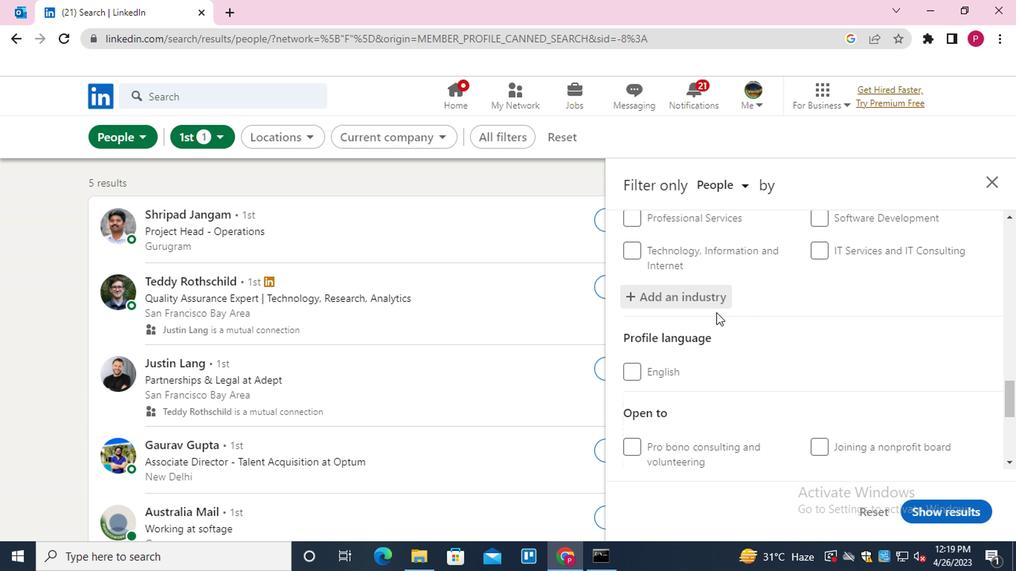 
Action: Mouse scrolled (587, 299) with delta (0, 0)
Screenshot: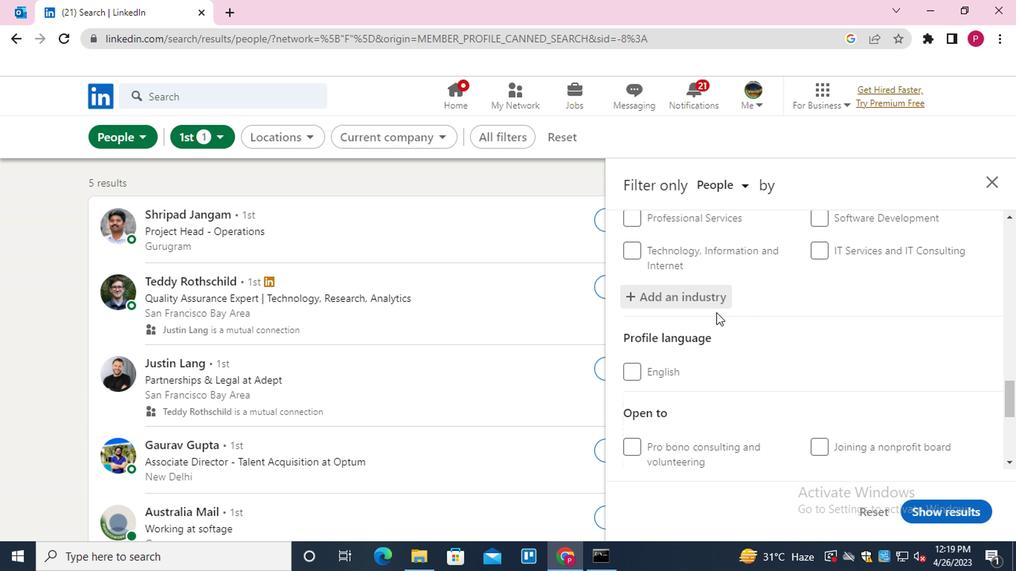 
Action: Mouse moved to (567, 355)
Screenshot: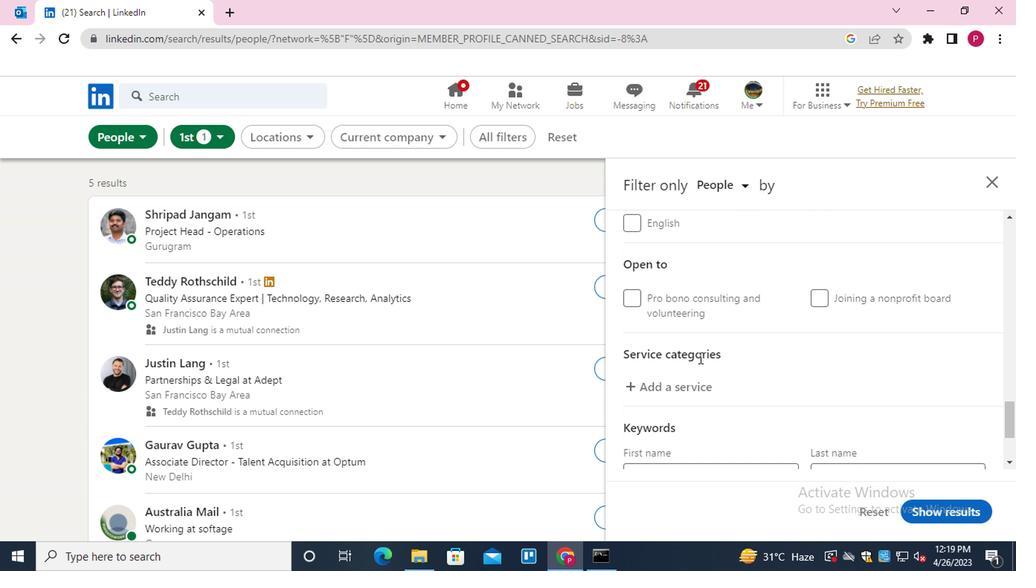 
Action: Mouse pressed left at (567, 355)
Screenshot: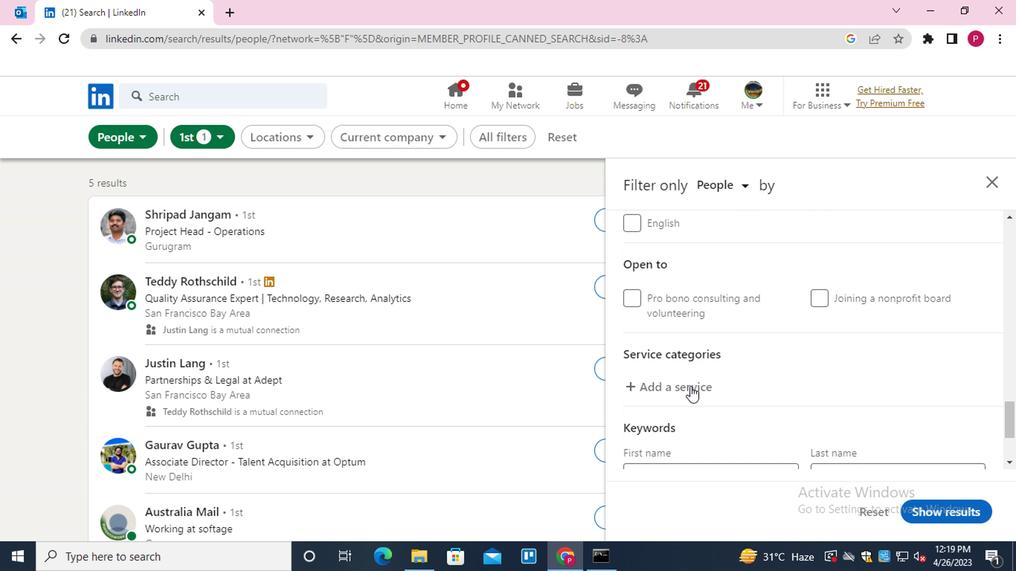 
Action: Mouse moved to (567, 355)
Screenshot: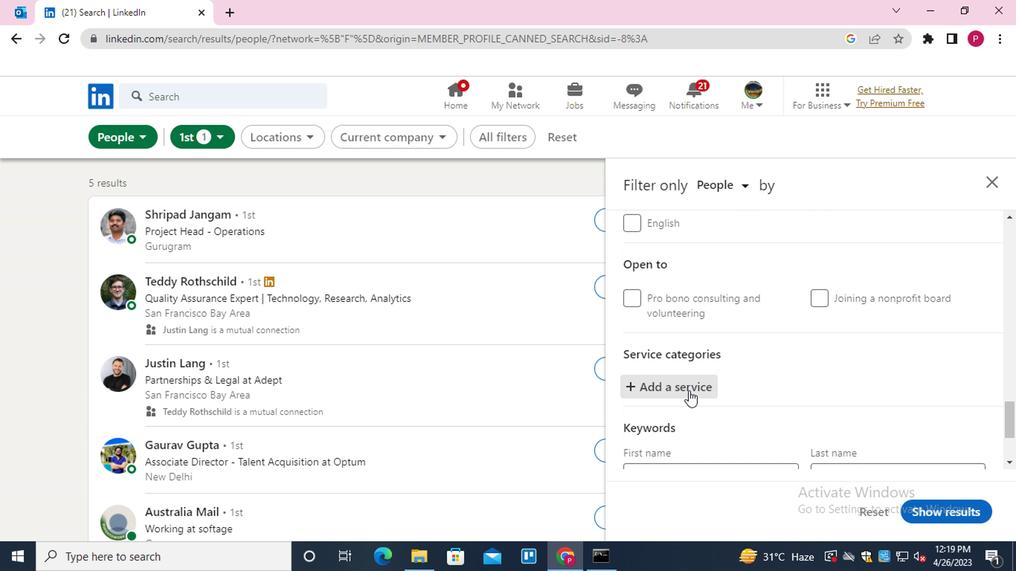 
Action: Key pressed <Key.shift>EVENT<Key.down><Key.enter>
Screenshot: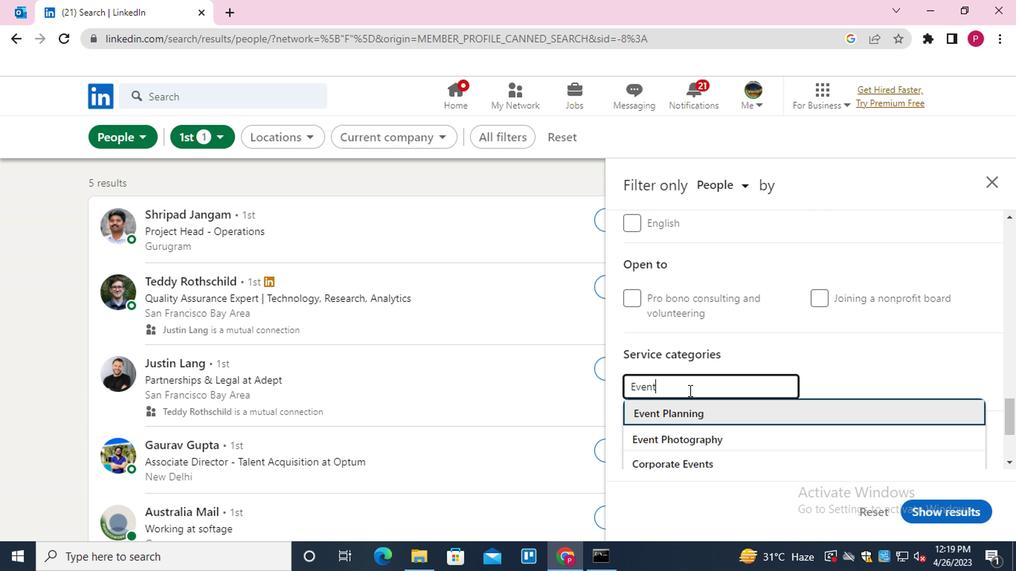 
Action: Mouse scrolled (567, 355) with delta (0, 0)
Screenshot: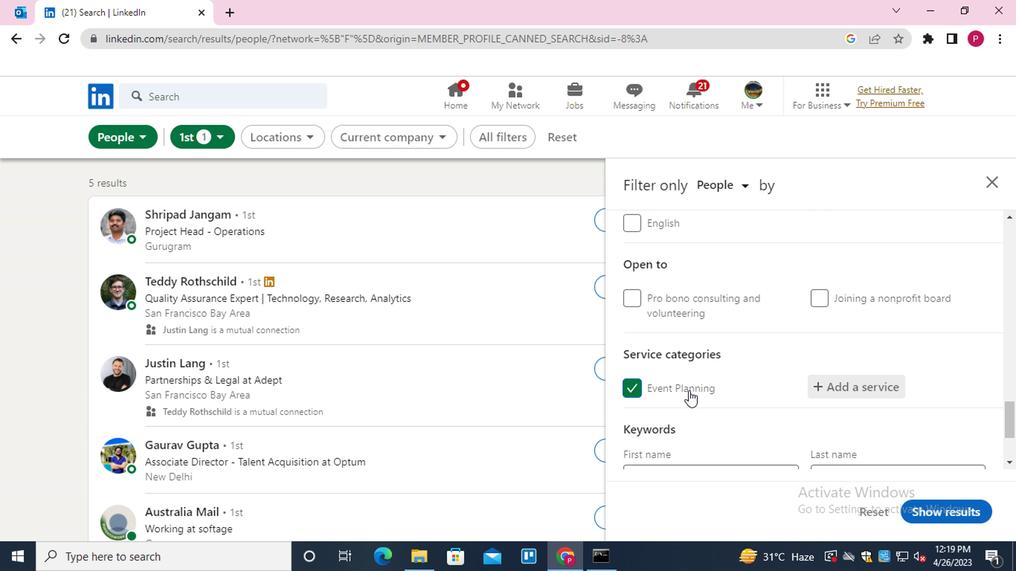 
Action: Mouse scrolled (567, 355) with delta (0, 0)
Screenshot: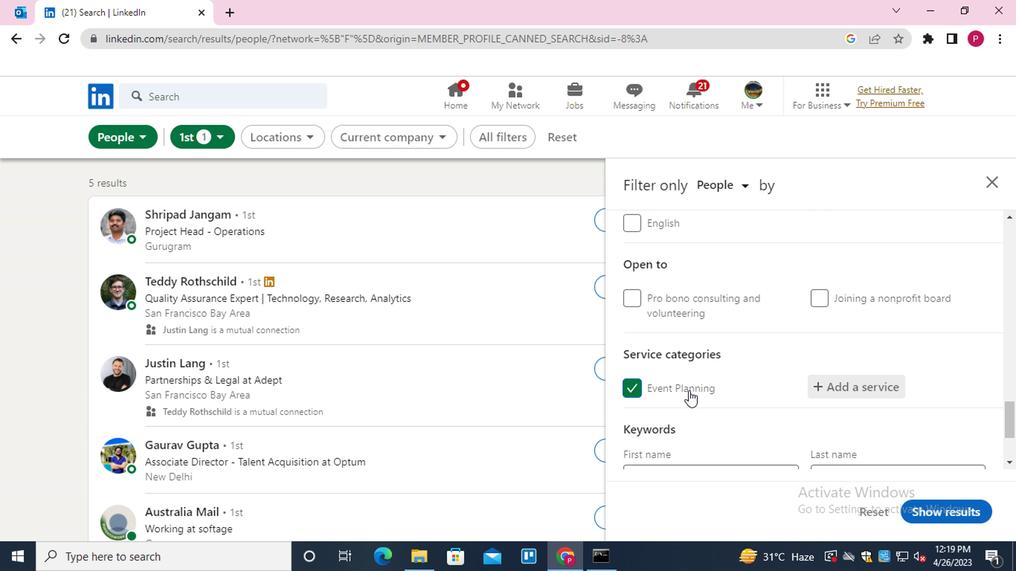 
Action: Mouse scrolled (567, 355) with delta (0, 0)
Screenshot: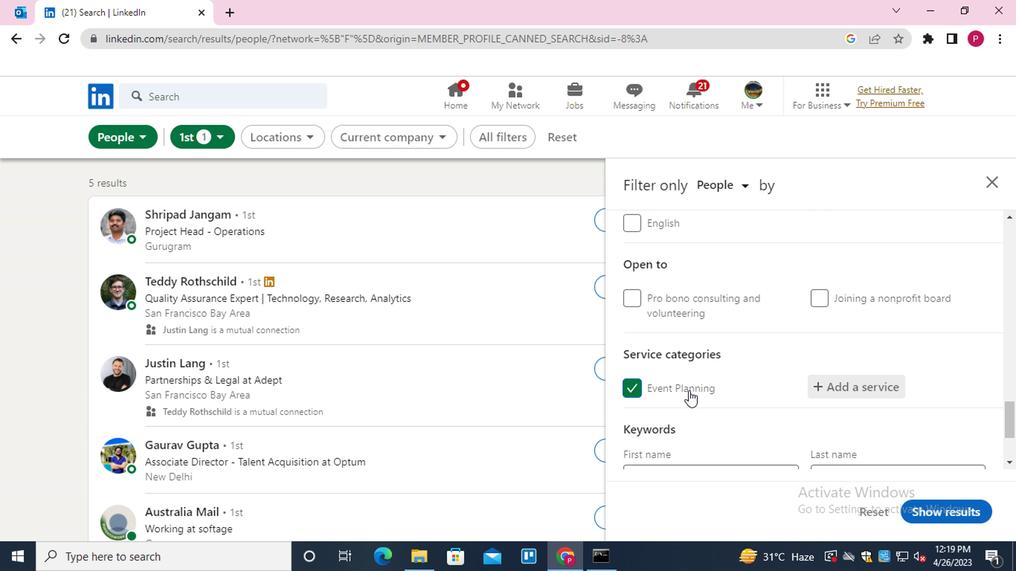 
Action: Mouse moved to (567, 355)
Screenshot: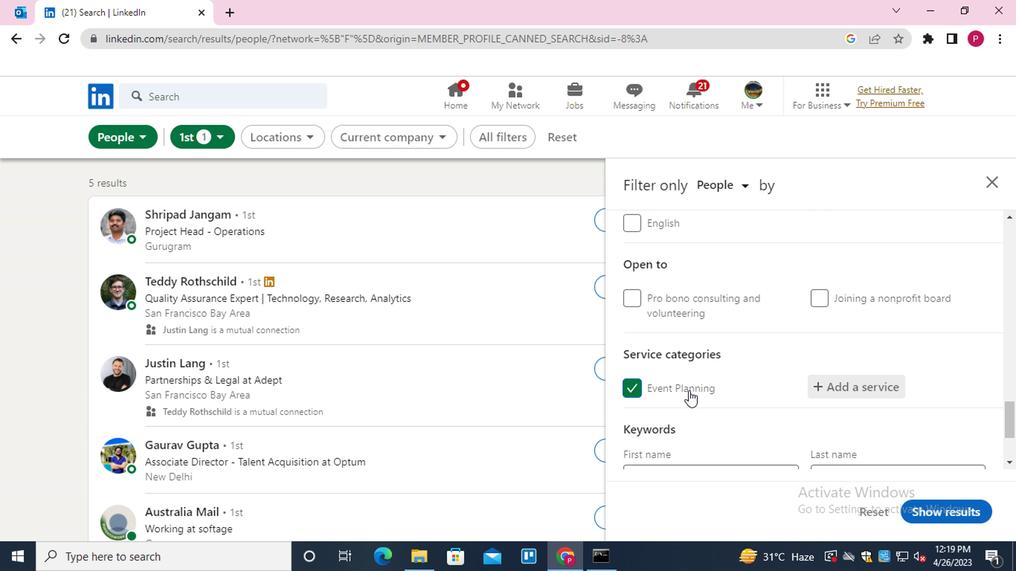 
Action: Mouse scrolled (567, 355) with delta (0, 0)
Screenshot: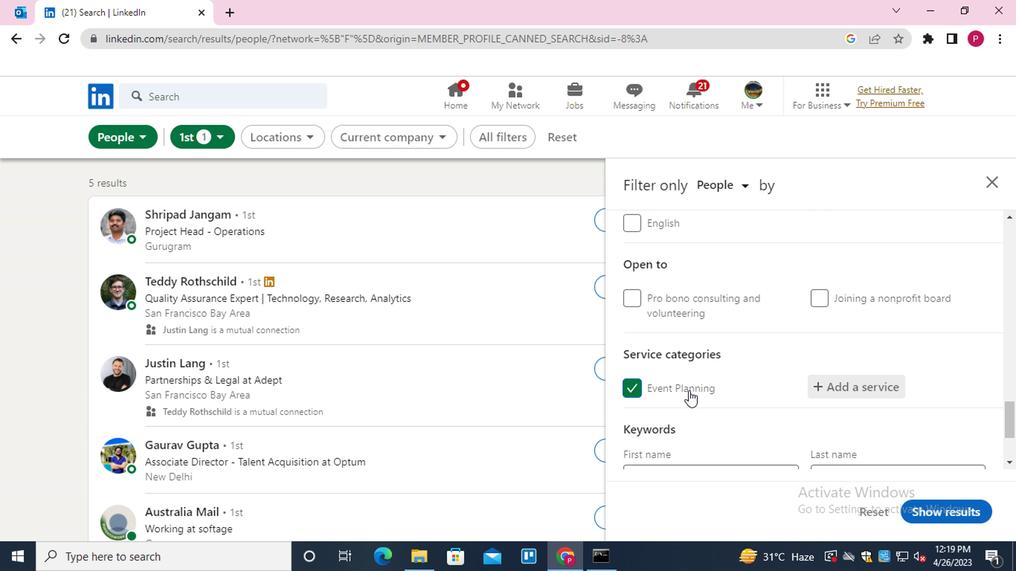 
Action: Mouse moved to (576, 356)
Screenshot: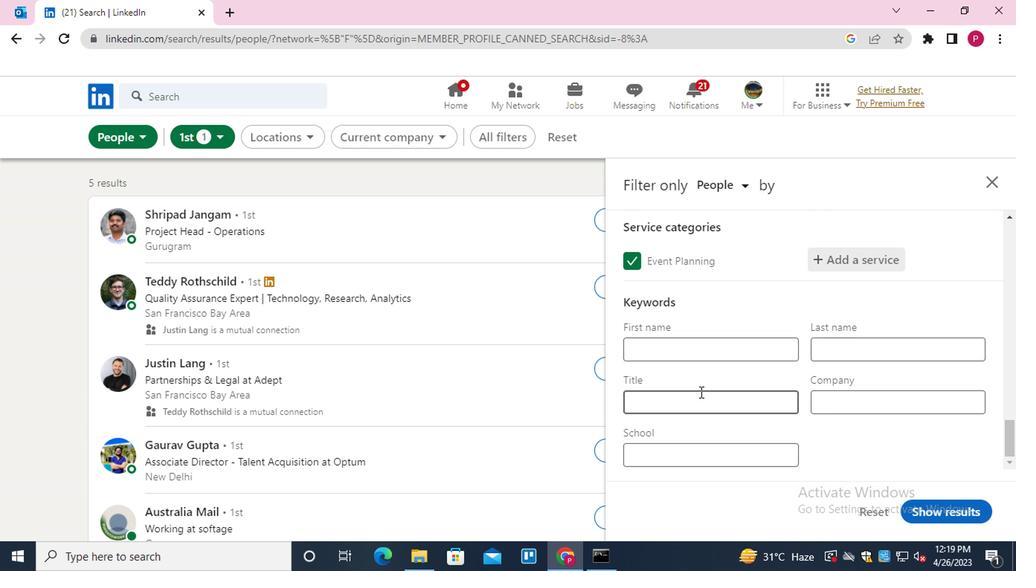 
Action: Mouse pressed left at (576, 356)
Screenshot: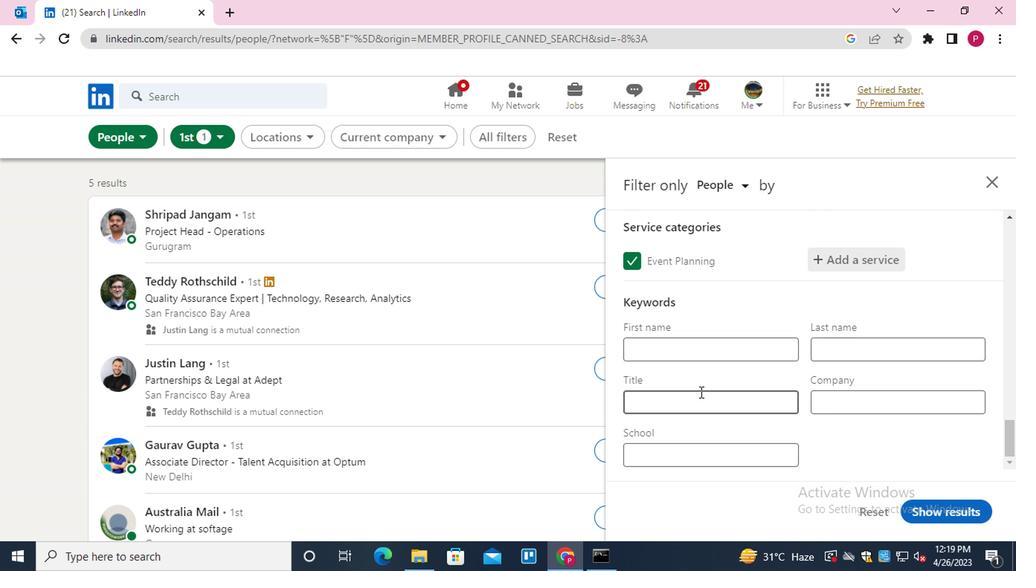 
Action: Key pressed <Key.shift>CAMERA<Key.space><Key.shift>OPERATOR
Screenshot: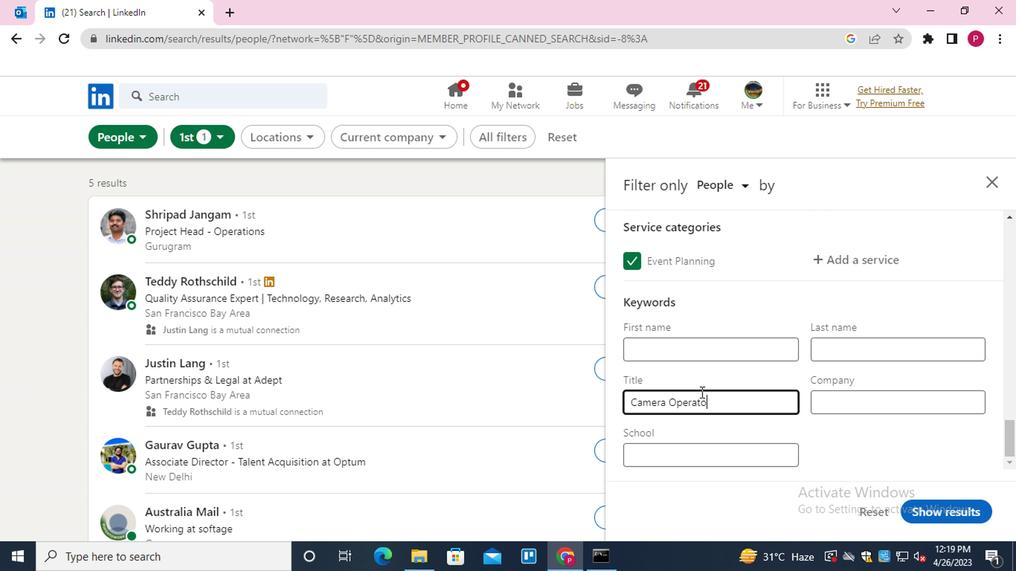 
Action: Mouse moved to (745, 440)
Screenshot: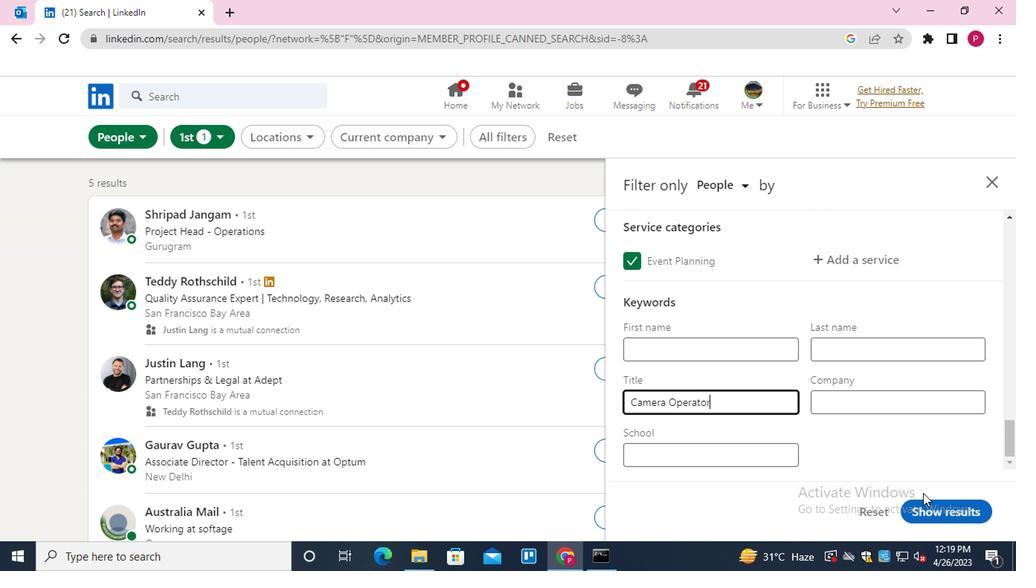 
Action: Mouse pressed left at (745, 440)
Screenshot: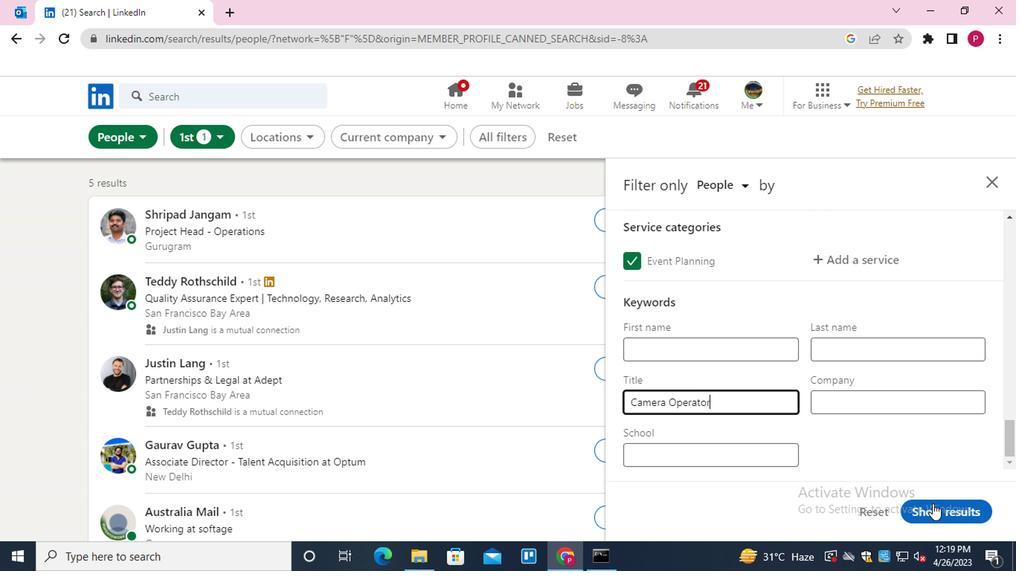 
Action: Mouse moved to (392, 283)
Screenshot: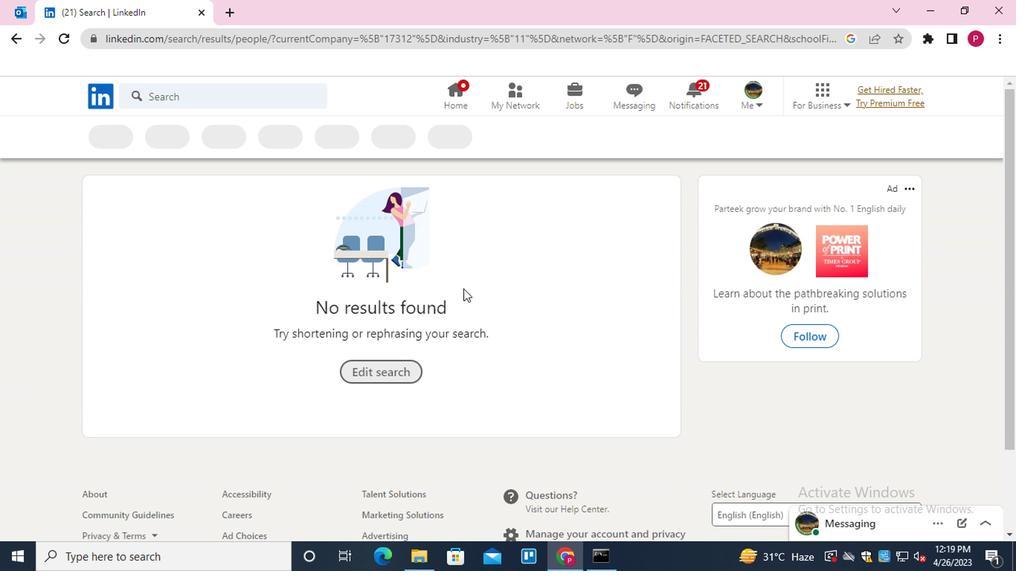 
